 Task: Open Card Audit Review in Board Public Speaking Training to Workspace Advertising Technology and add a team member Softage.1@softage.net, a label Blue, a checklist Home Improvement, an attachment from your onedrive, a color Blue and finally, add a card description 'Plan and execute company team outing' and a comment 'Given the potential impact of this task on our company culture and values, let us ensure that we approach it with a sense of inclusivity and diversity.'. Add a start date 'Jan 05, 1900' with a due date 'Jan 12, 1900'
Action: Mouse moved to (415, 163)
Screenshot: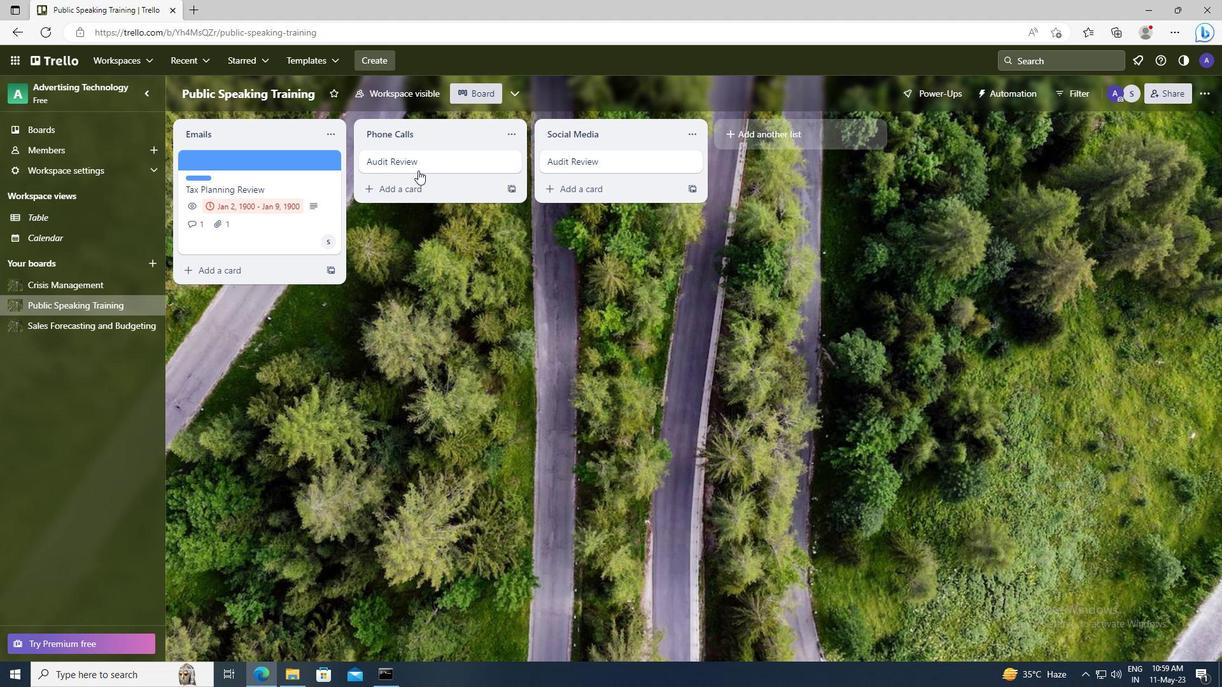 
Action: Mouse pressed left at (415, 163)
Screenshot: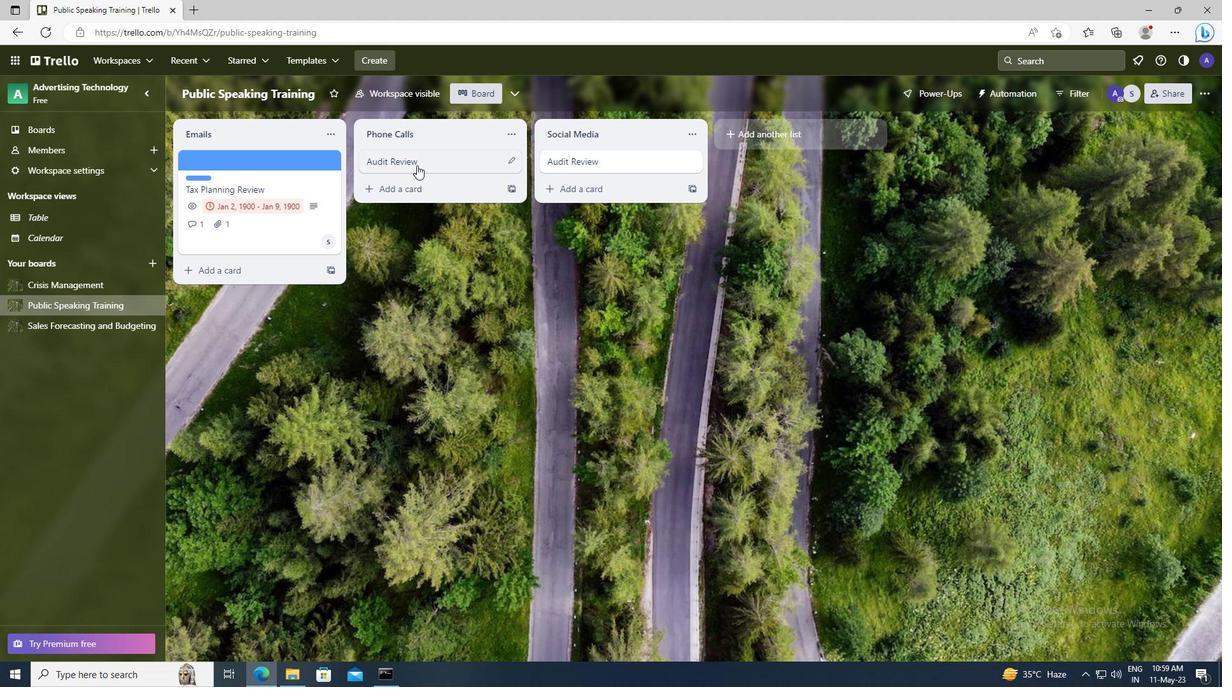 
Action: Mouse moved to (782, 207)
Screenshot: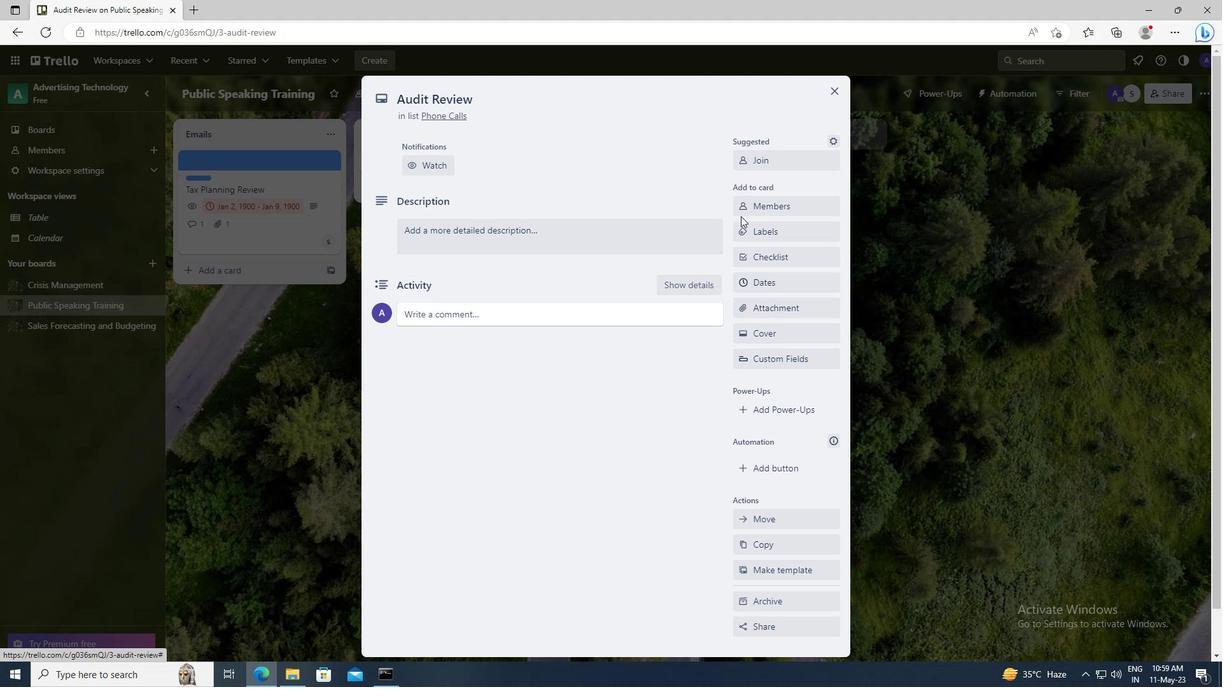 
Action: Mouse pressed left at (782, 207)
Screenshot: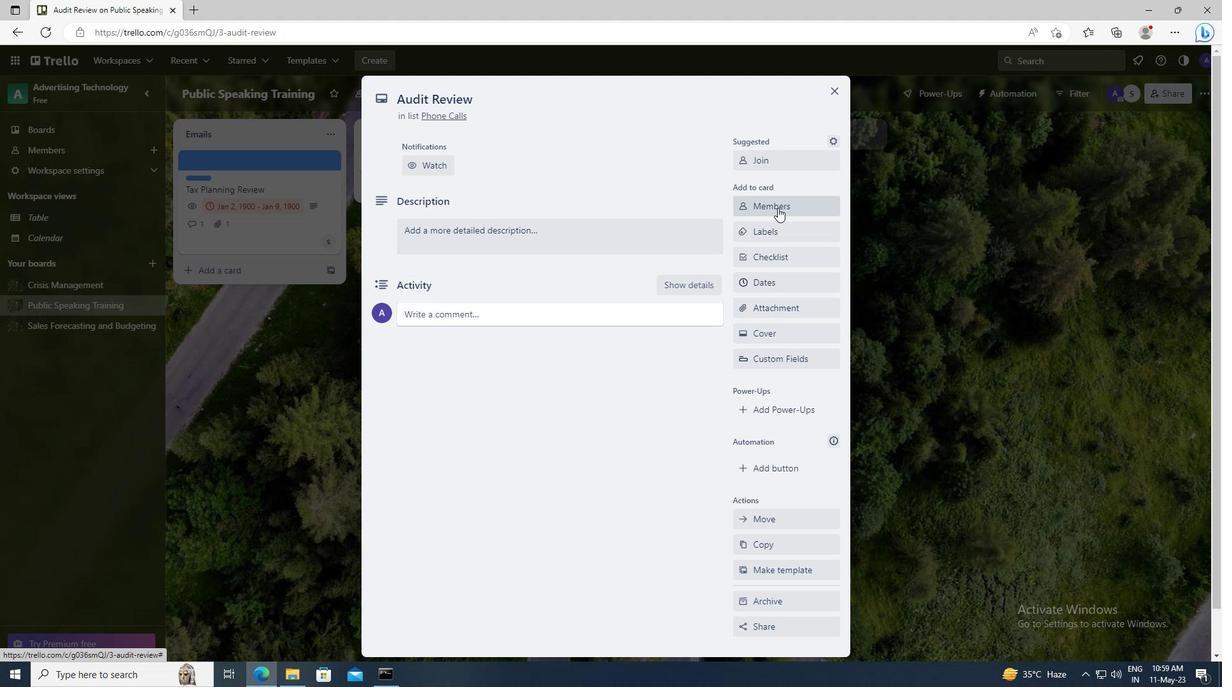 
Action: Mouse moved to (792, 262)
Screenshot: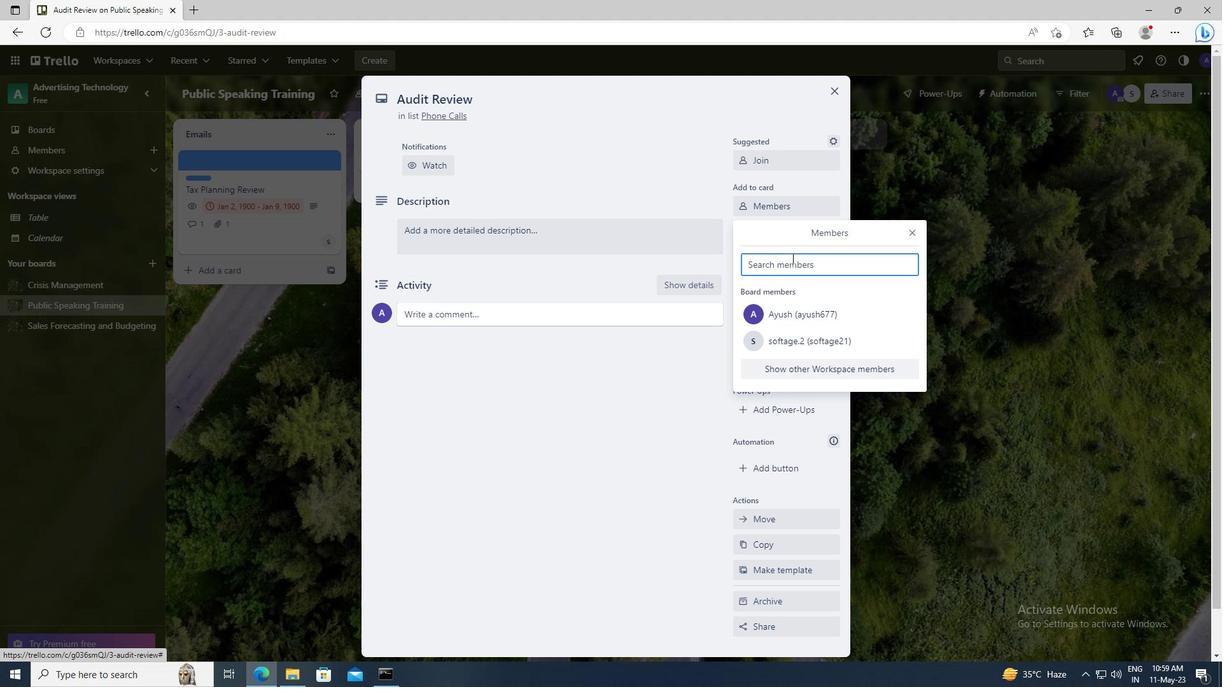 
Action: Mouse pressed left at (792, 262)
Screenshot: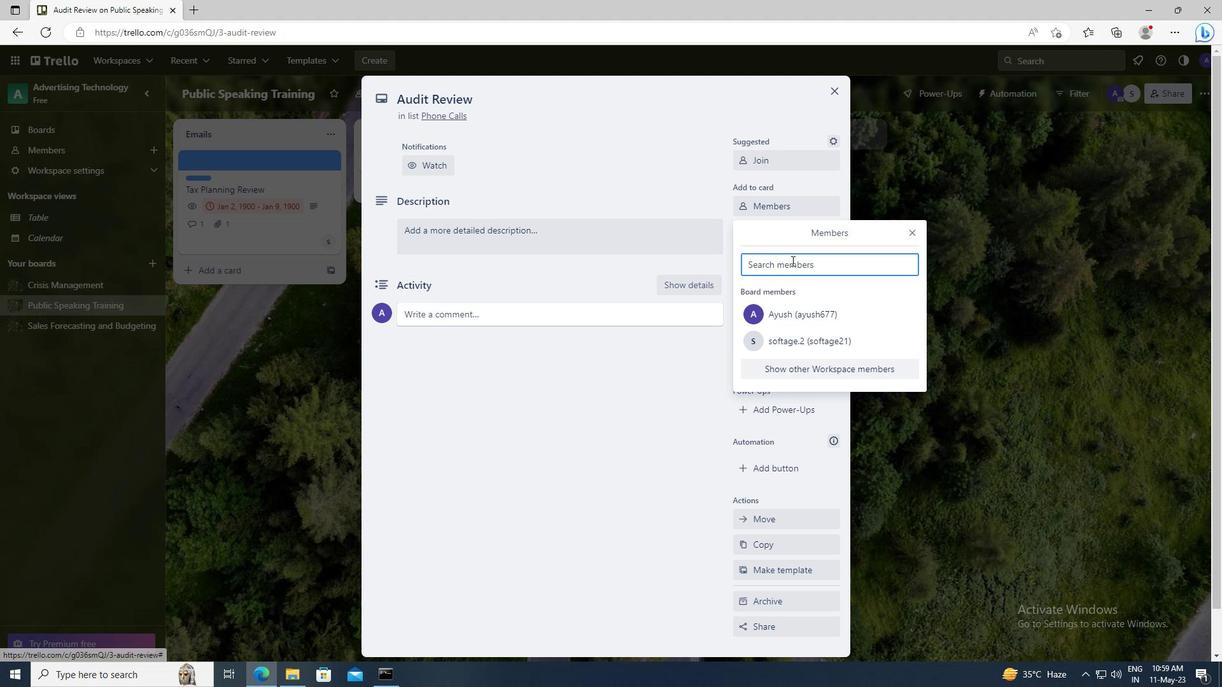 
Action: Key pressed <Key.shift>SOFTAGE.1
Screenshot: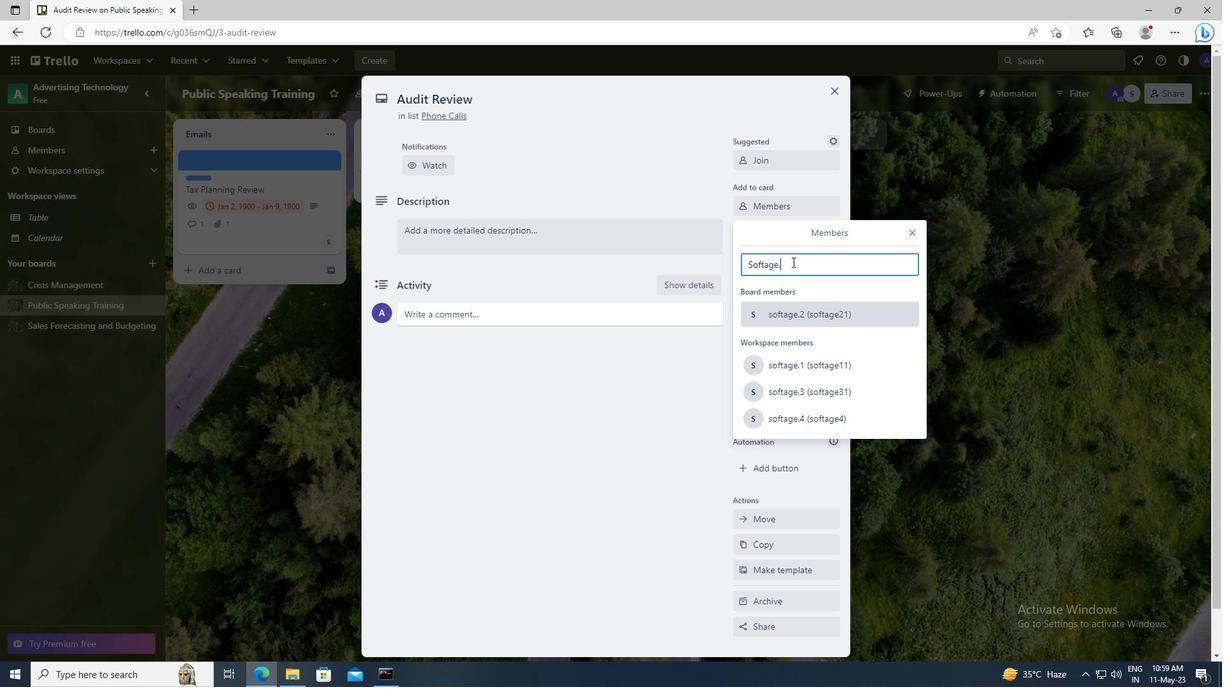 
Action: Mouse moved to (798, 388)
Screenshot: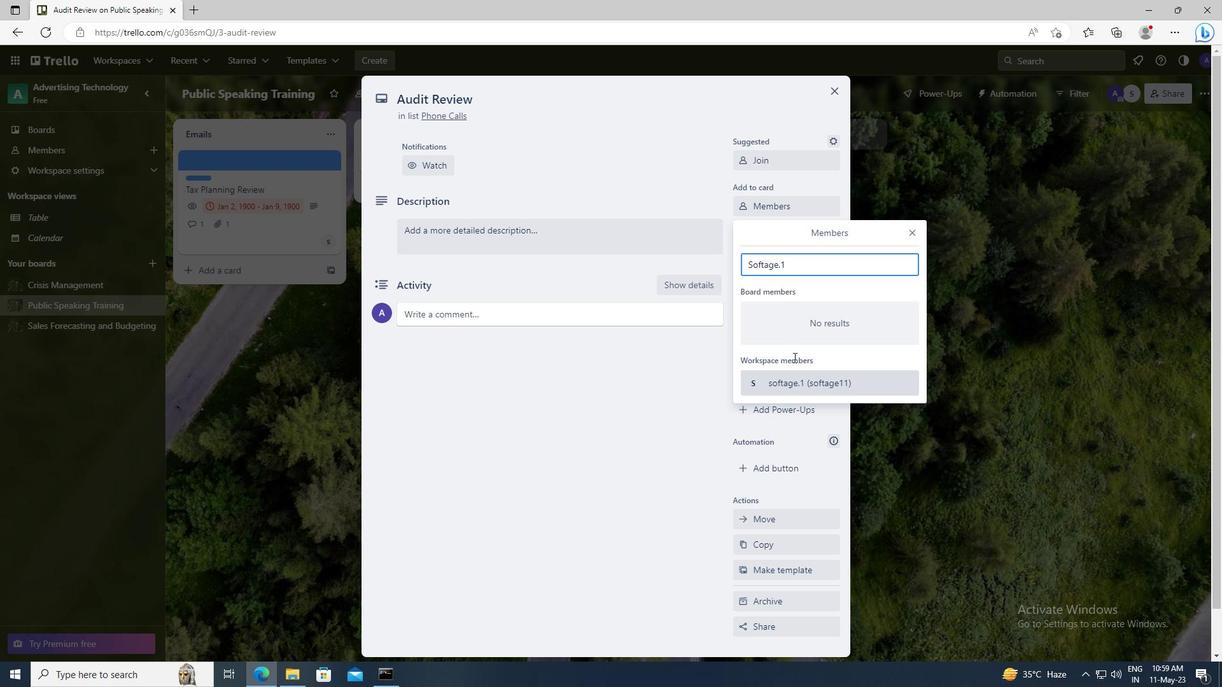 
Action: Mouse pressed left at (798, 388)
Screenshot: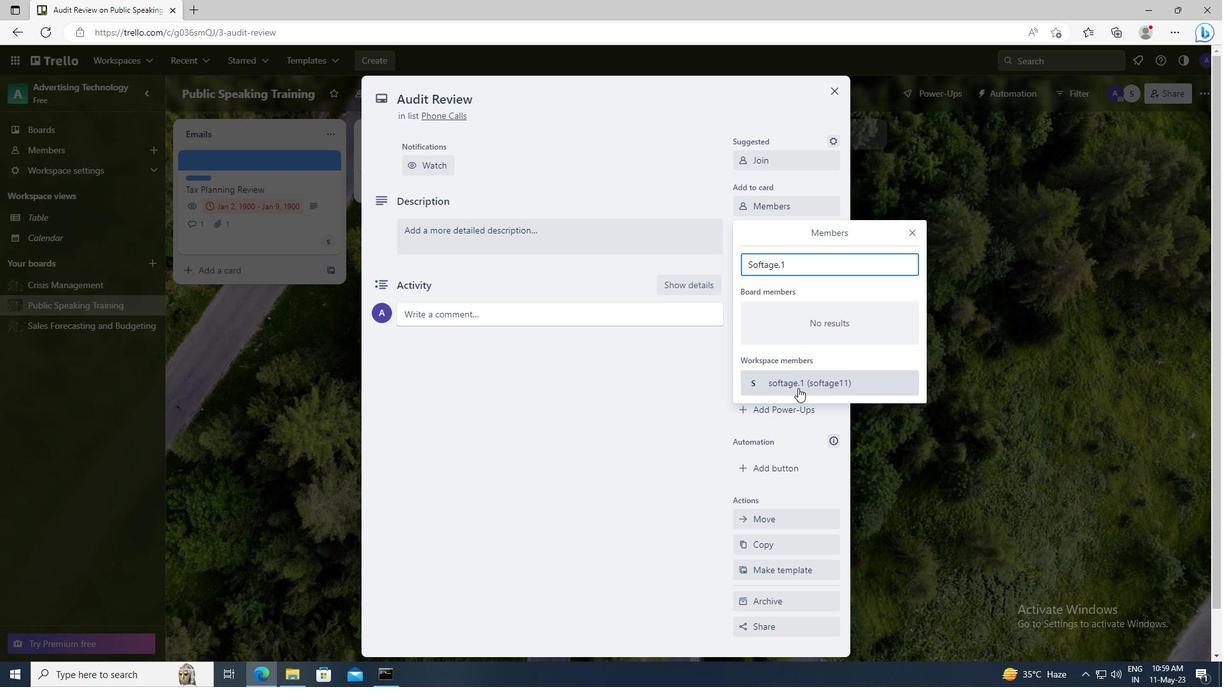 
Action: Mouse moved to (912, 231)
Screenshot: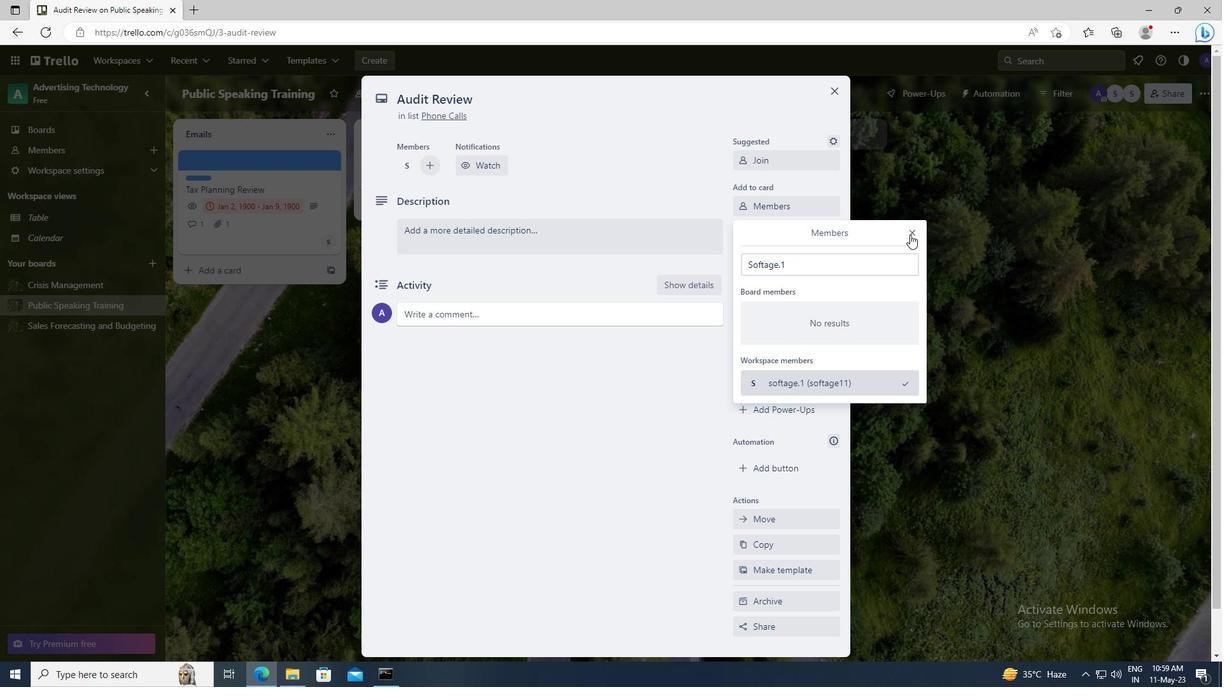 
Action: Mouse pressed left at (912, 231)
Screenshot: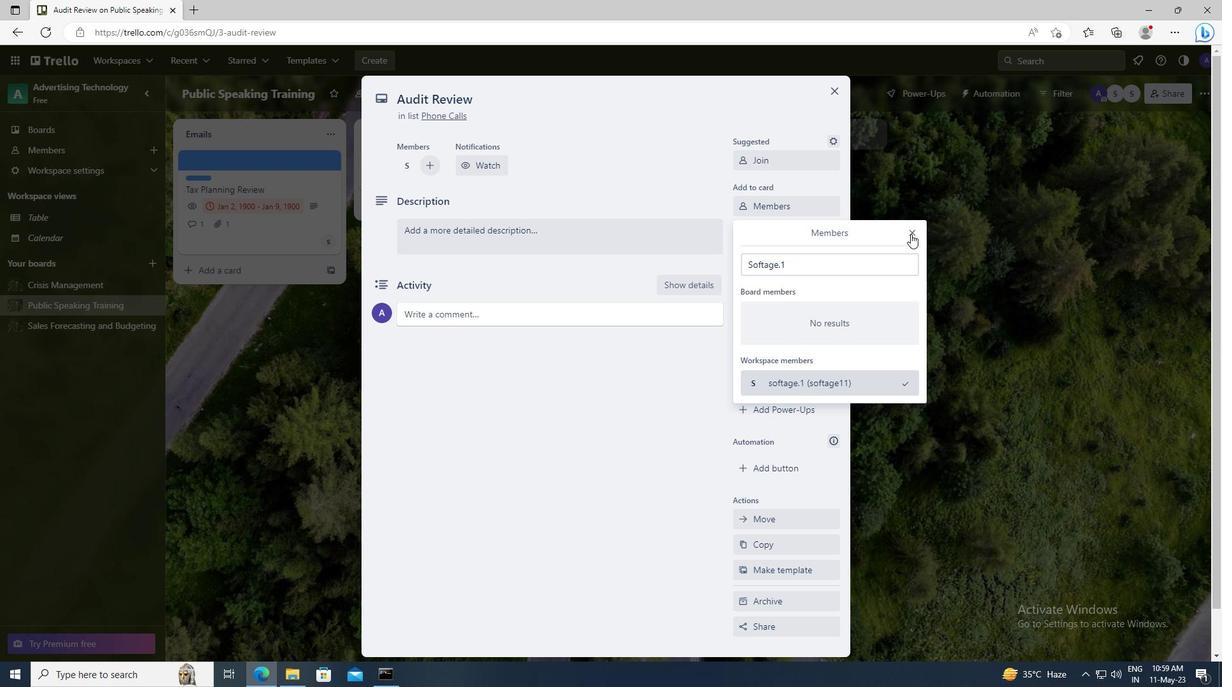 
Action: Mouse moved to (804, 232)
Screenshot: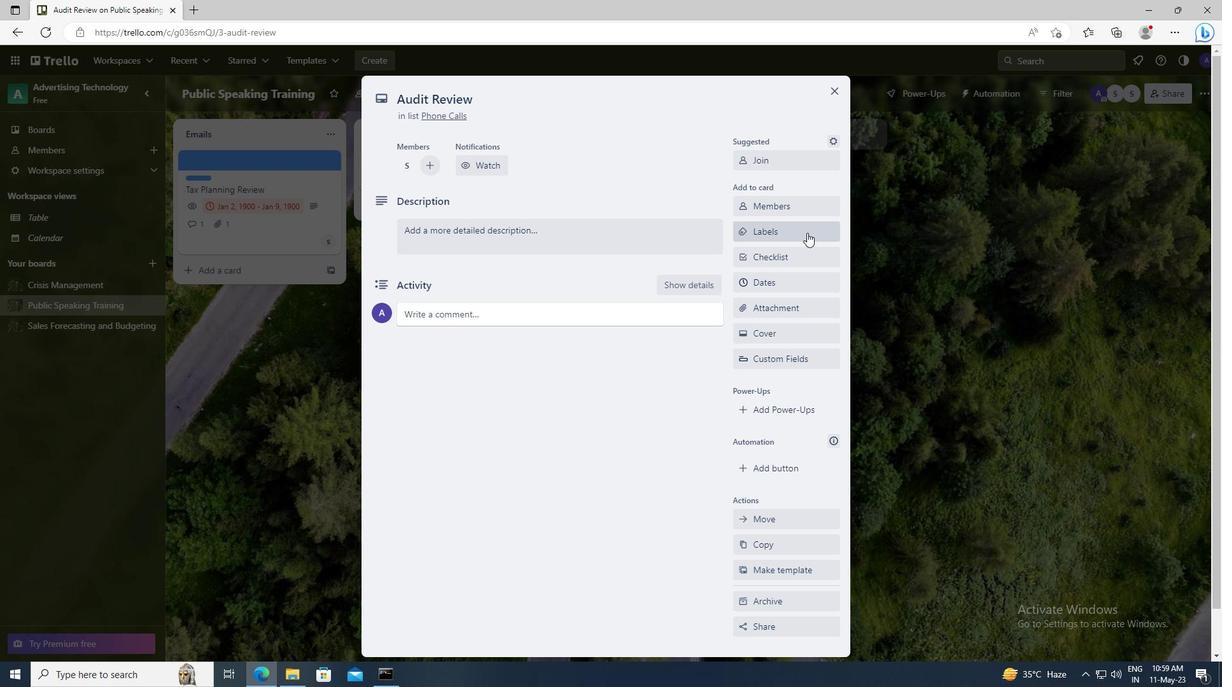 
Action: Mouse pressed left at (804, 232)
Screenshot: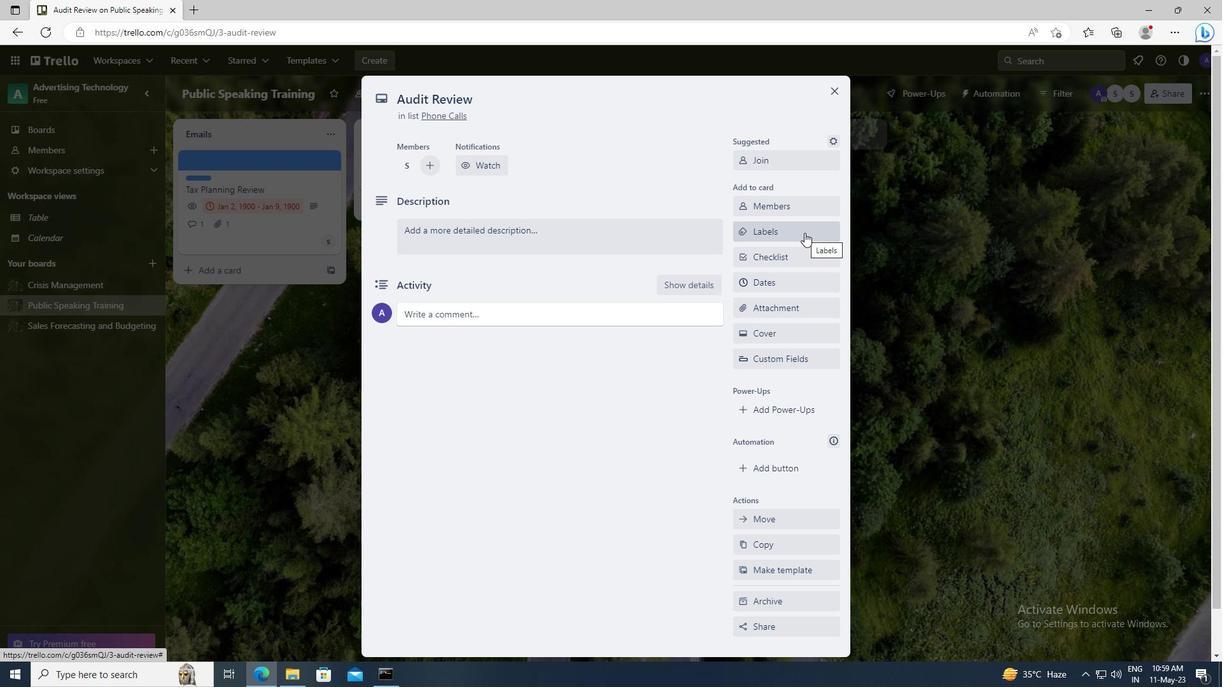 
Action: Mouse moved to (812, 481)
Screenshot: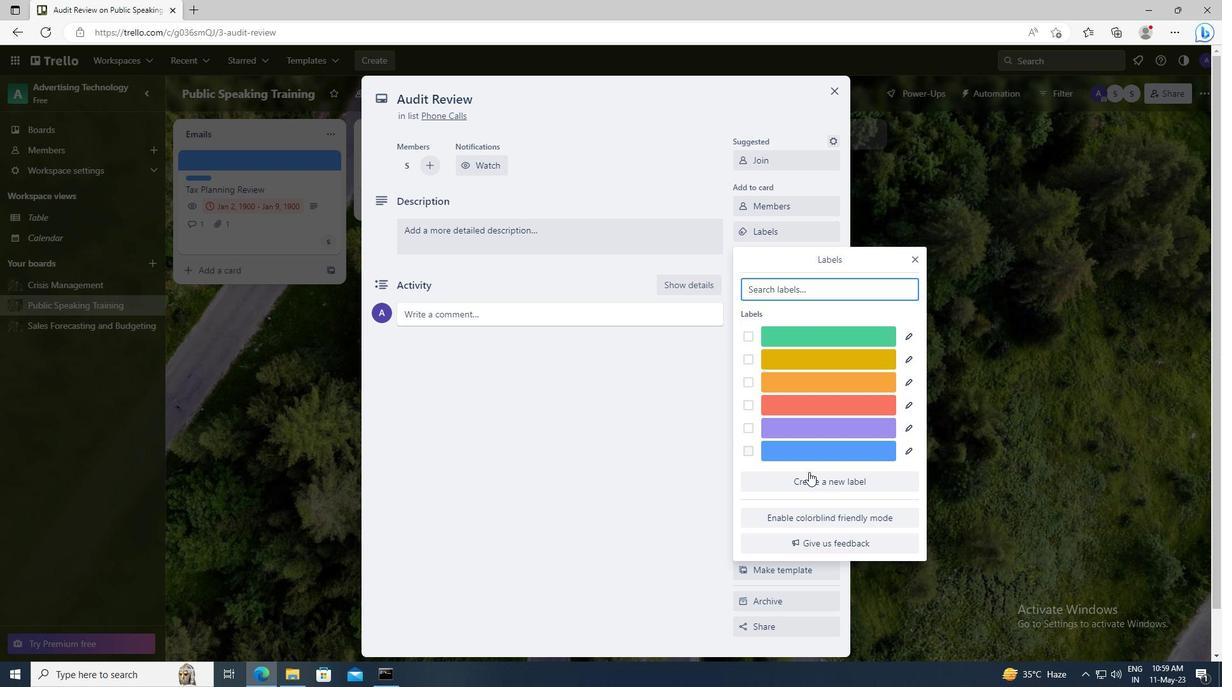 
Action: Mouse pressed left at (812, 481)
Screenshot: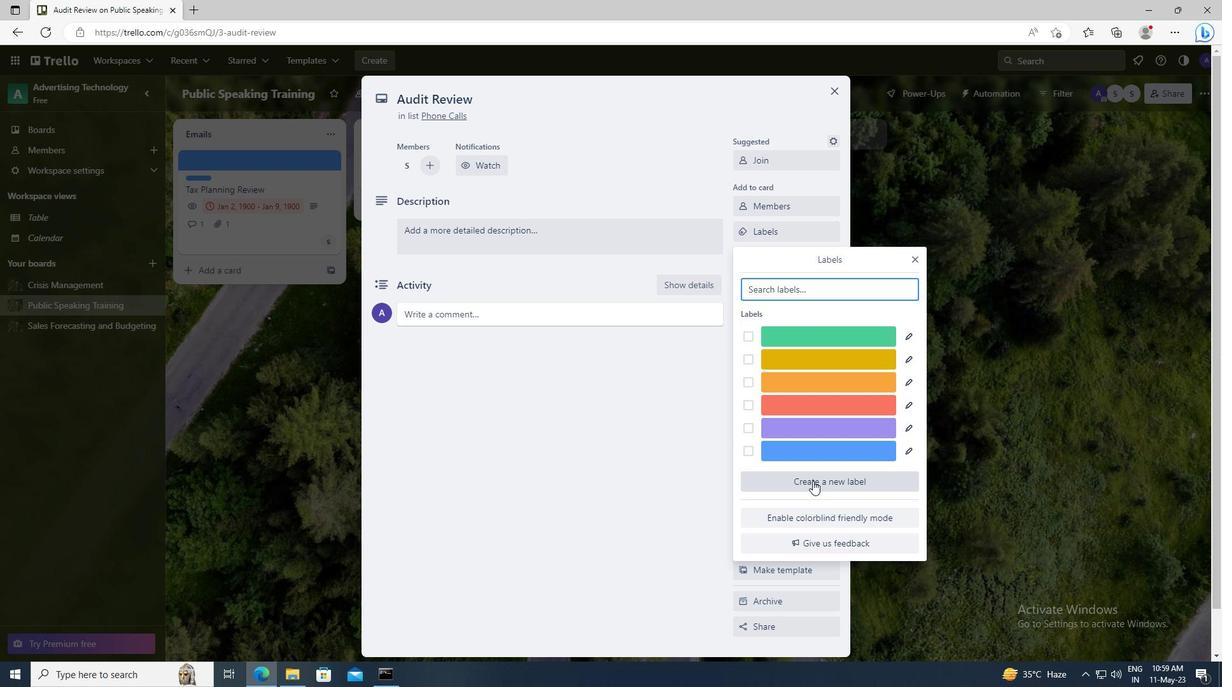 
Action: Mouse moved to (766, 517)
Screenshot: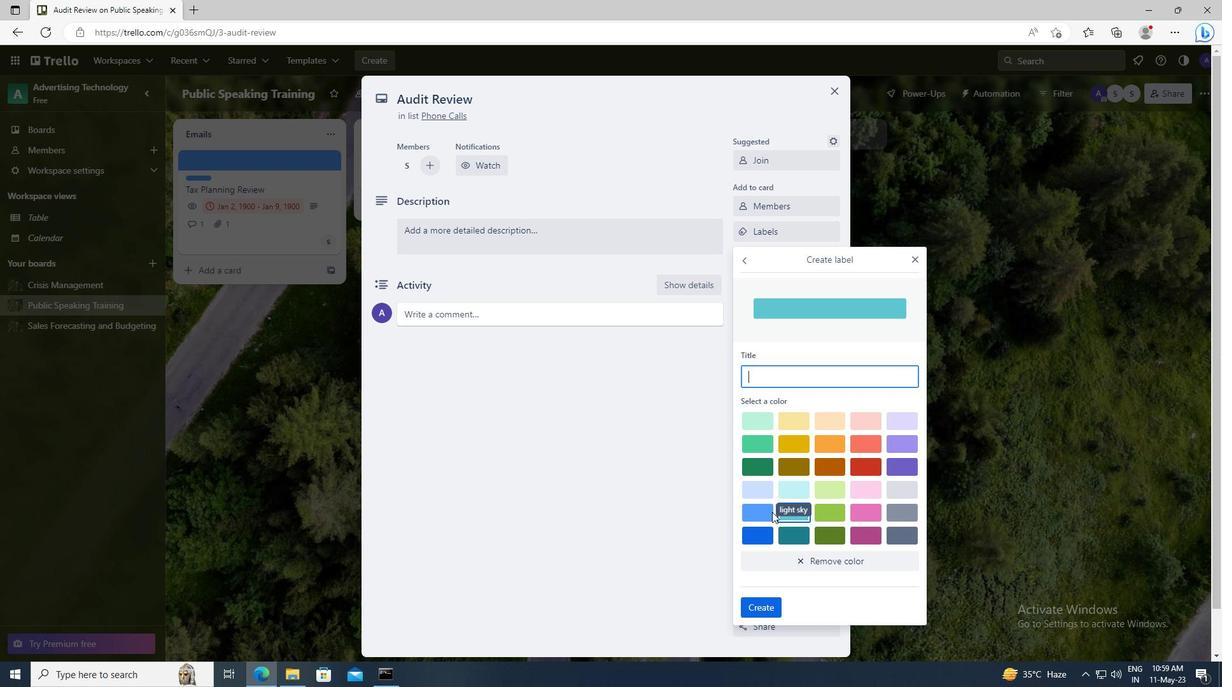 
Action: Mouse pressed left at (766, 517)
Screenshot: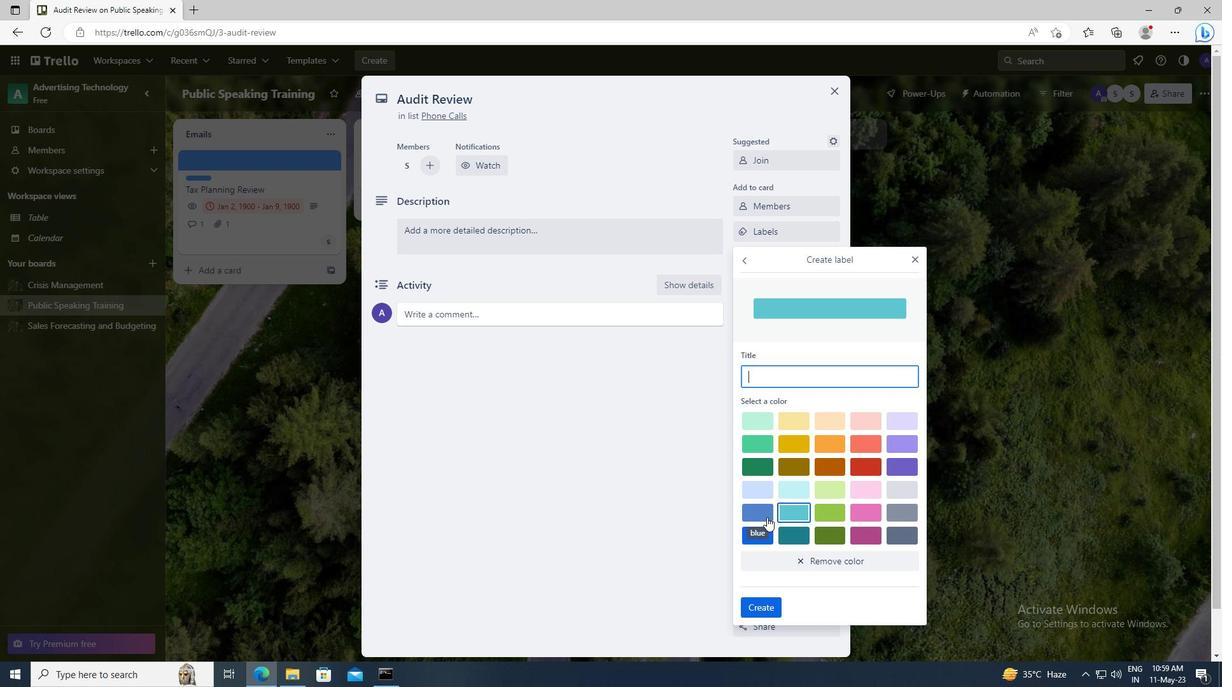 
Action: Mouse moved to (760, 606)
Screenshot: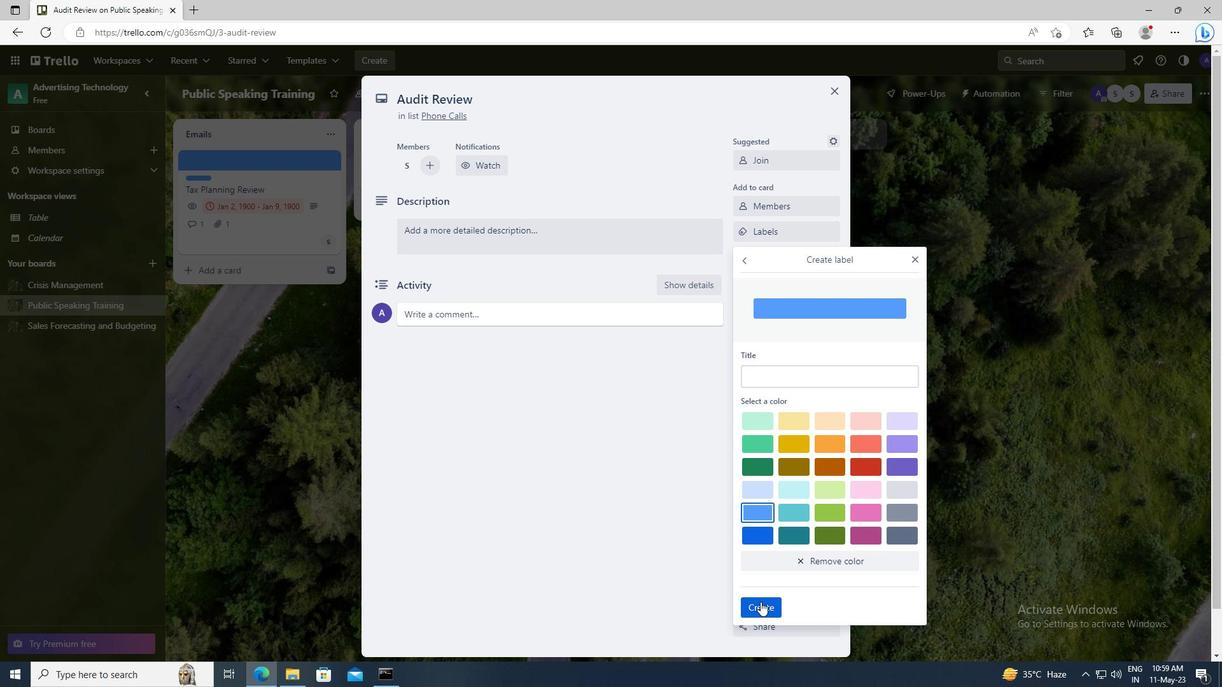
Action: Mouse pressed left at (760, 606)
Screenshot: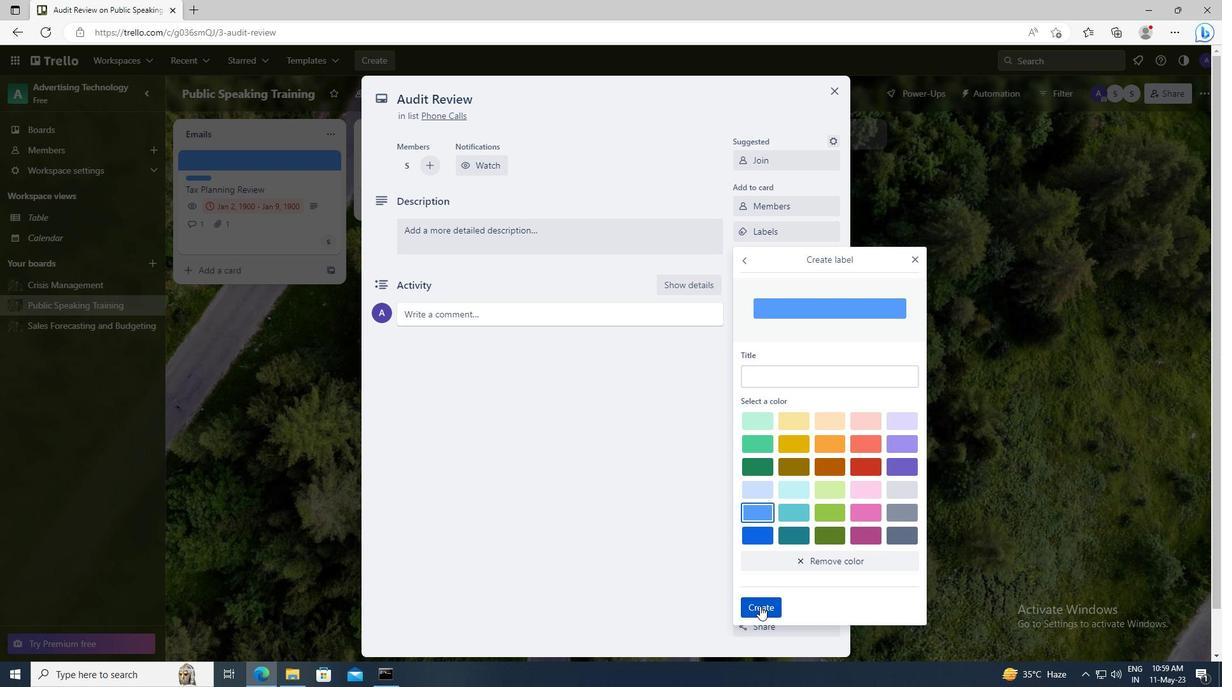
Action: Mouse moved to (914, 262)
Screenshot: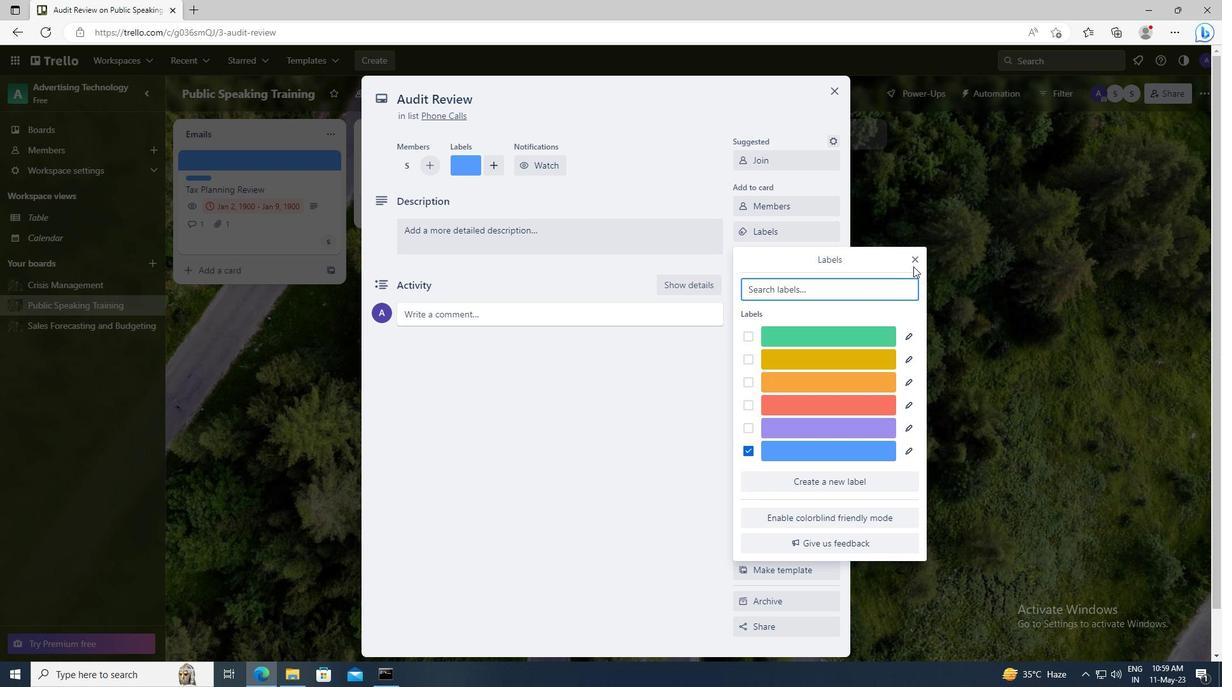 
Action: Mouse pressed left at (914, 262)
Screenshot: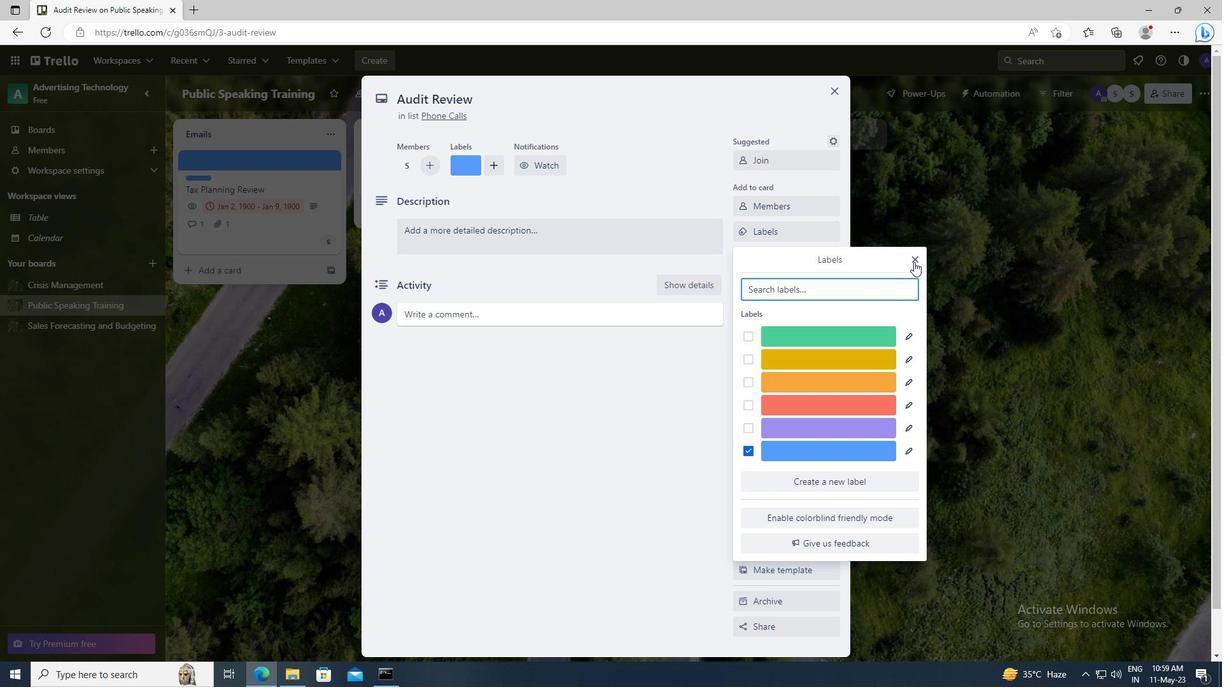 
Action: Mouse moved to (791, 258)
Screenshot: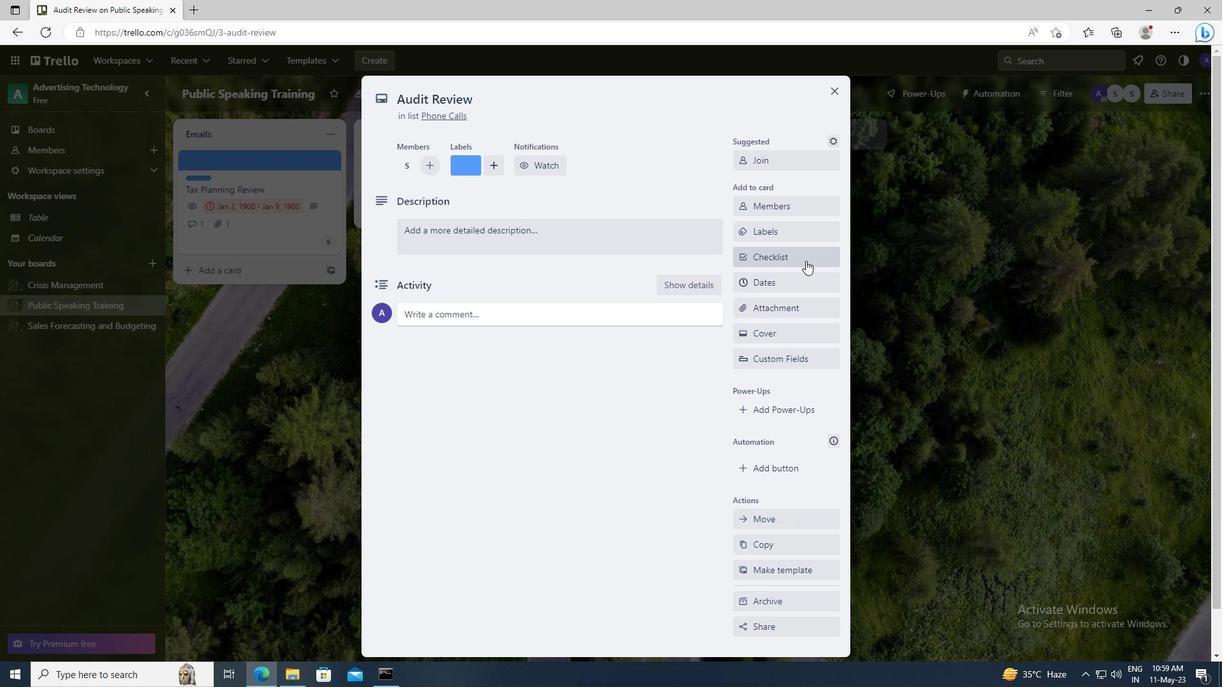 
Action: Mouse pressed left at (791, 258)
Screenshot: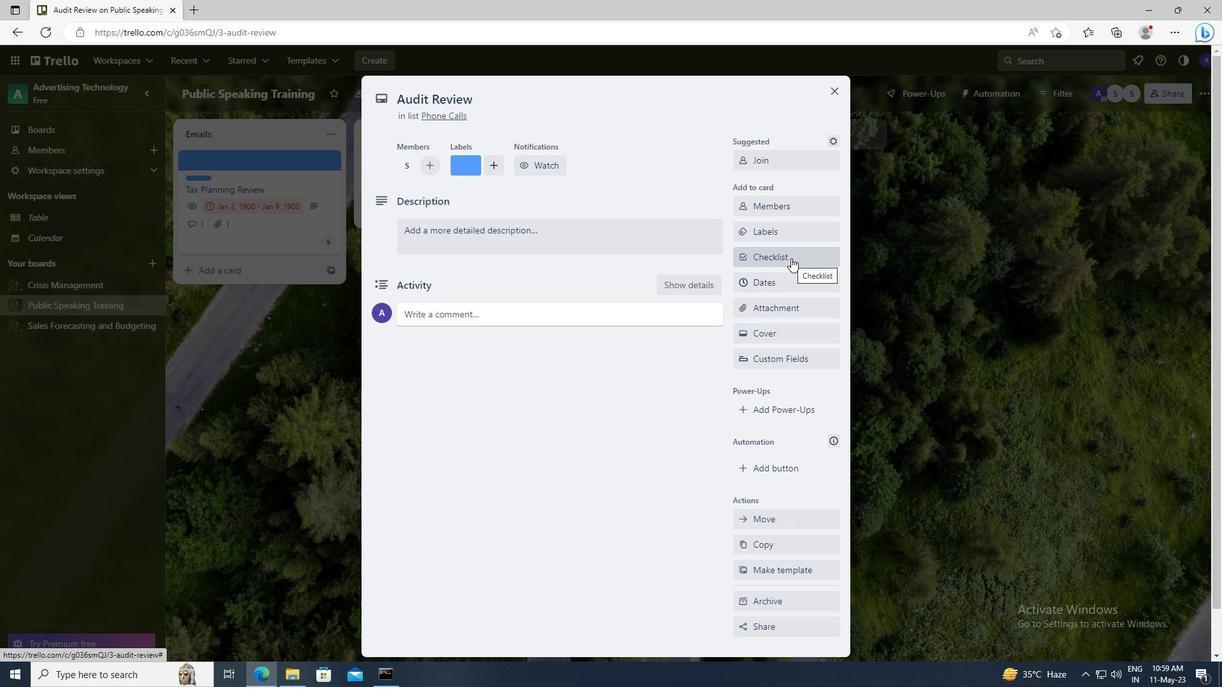 
Action: Key pressed <Key.shift>HOME<Key.space><Key.shift>IMPROVEMENT
Screenshot: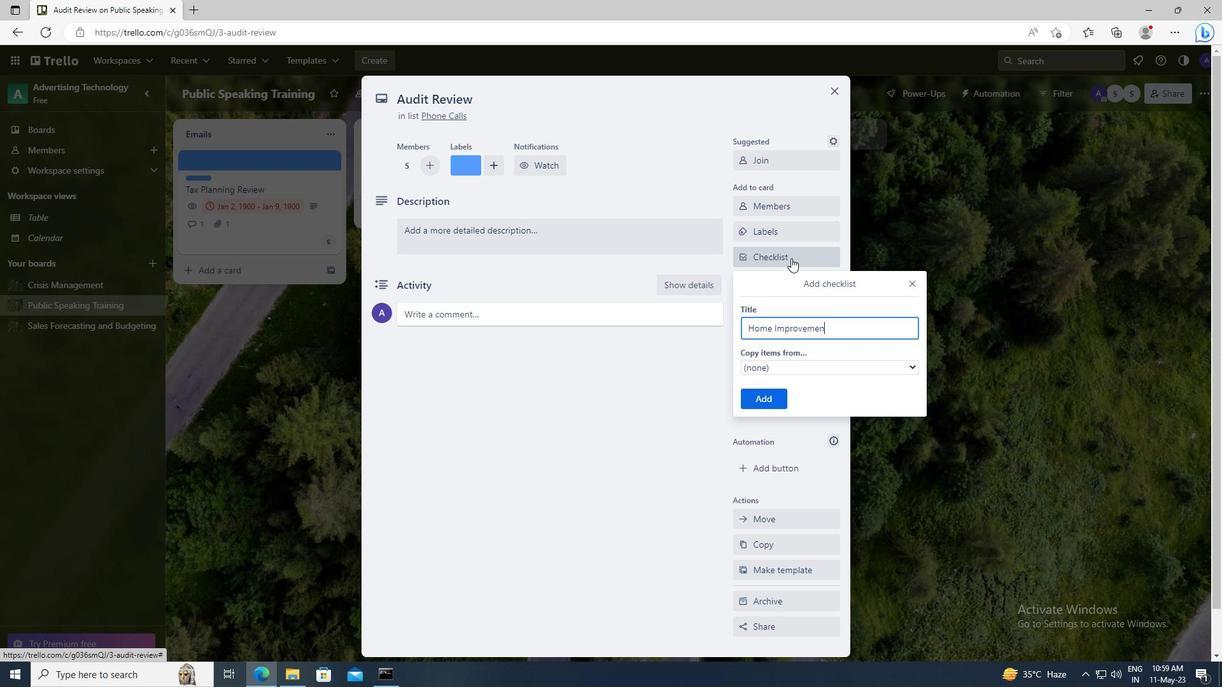 
Action: Mouse moved to (772, 396)
Screenshot: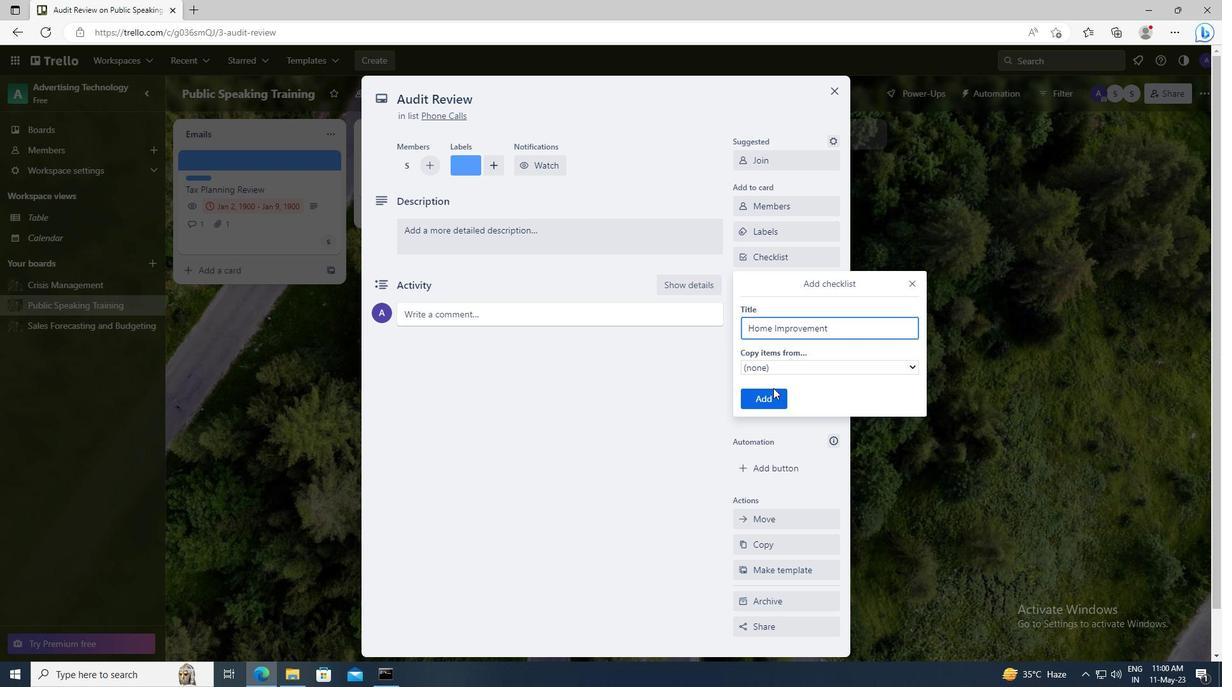 
Action: Mouse pressed left at (772, 396)
Screenshot: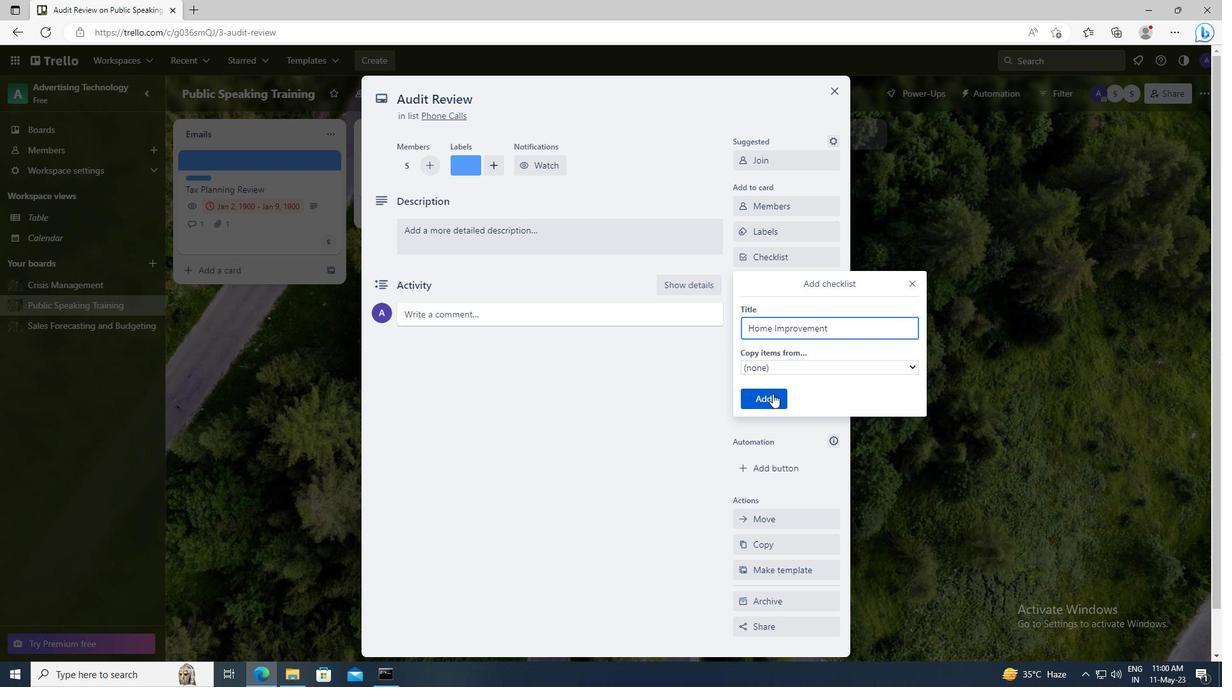 
Action: Mouse moved to (763, 310)
Screenshot: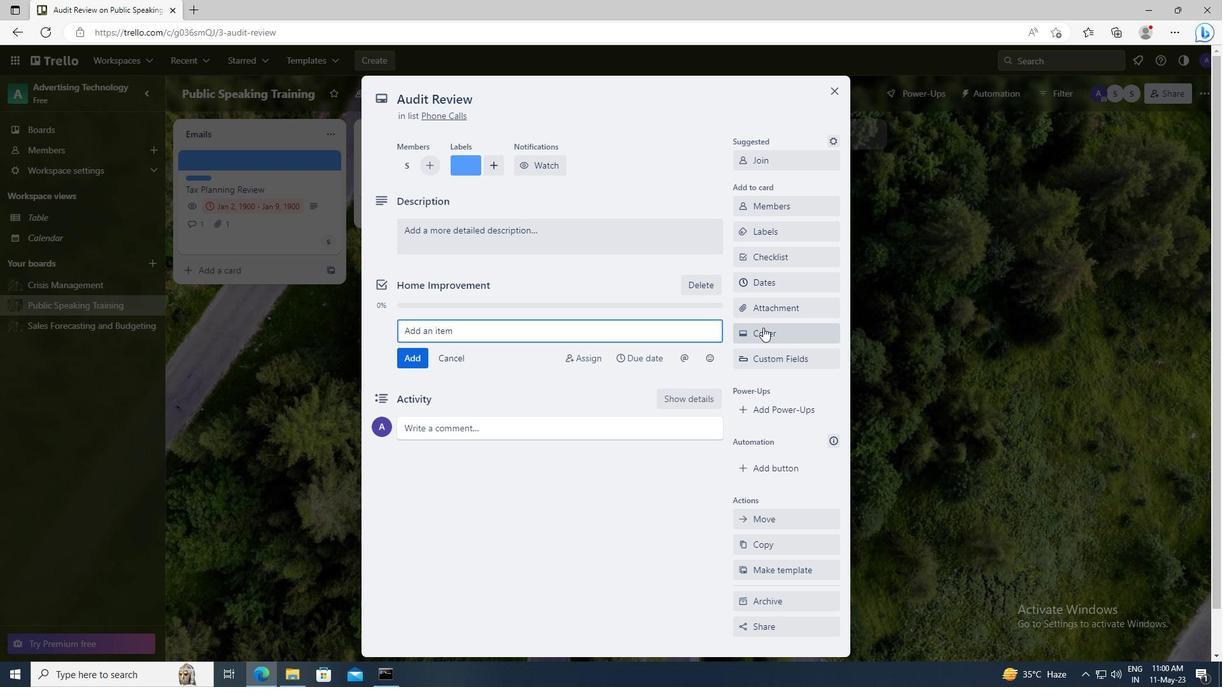 
Action: Mouse pressed left at (763, 310)
Screenshot: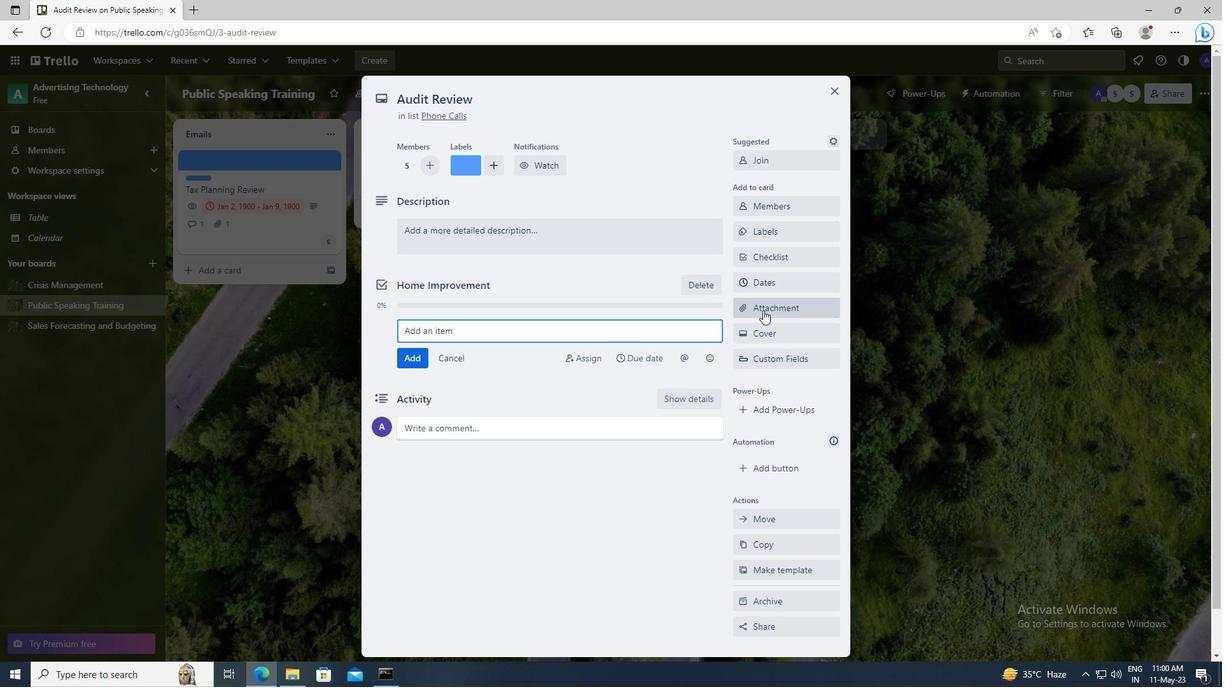 
Action: Mouse moved to (770, 459)
Screenshot: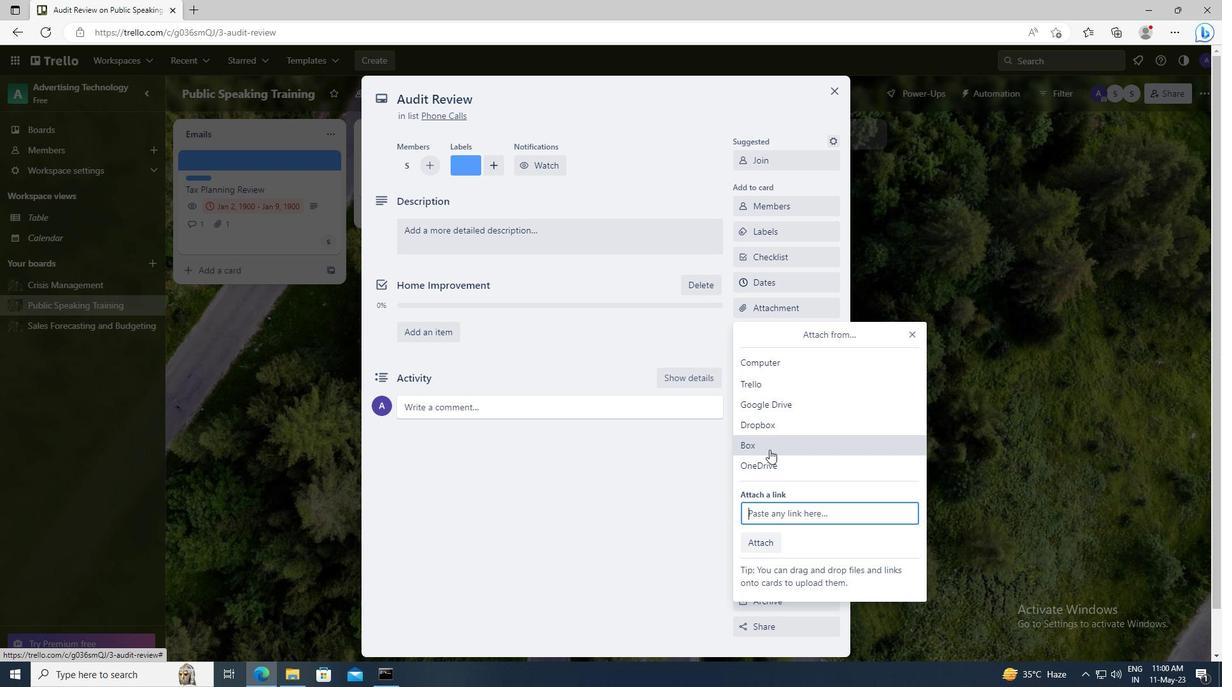 
Action: Mouse pressed left at (770, 459)
Screenshot: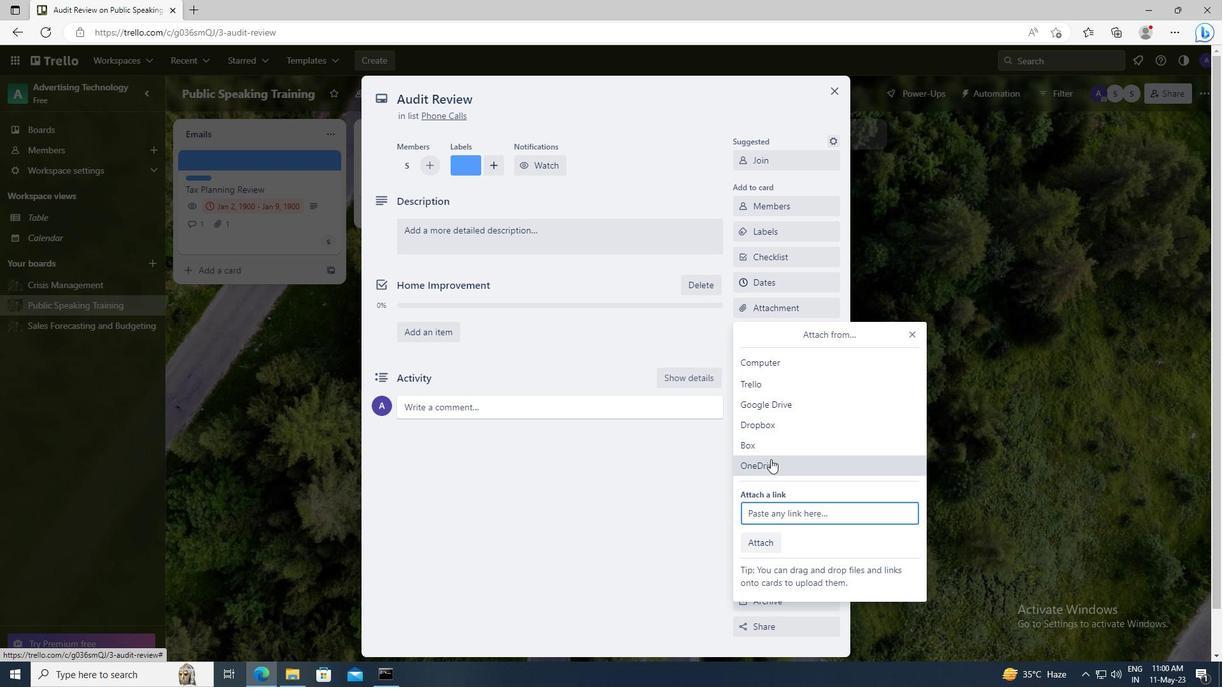 
Action: Mouse moved to (465, 254)
Screenshot: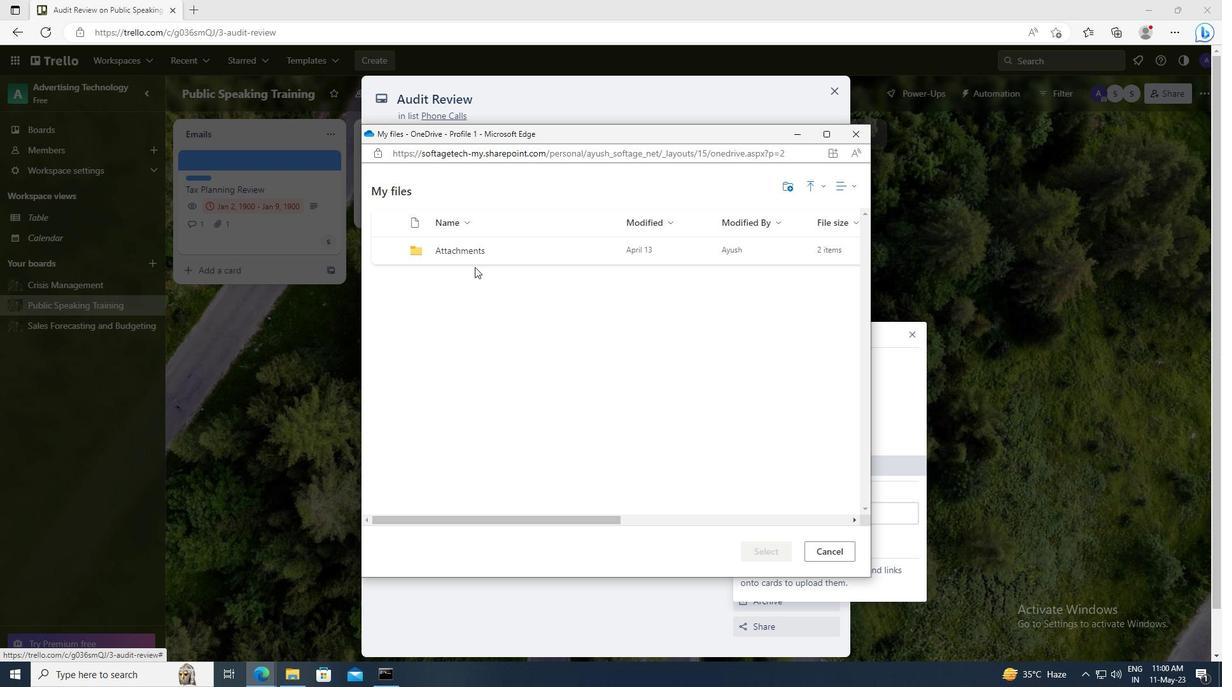 
Action: Mouse pressed left at (465, 254)
Screenshot: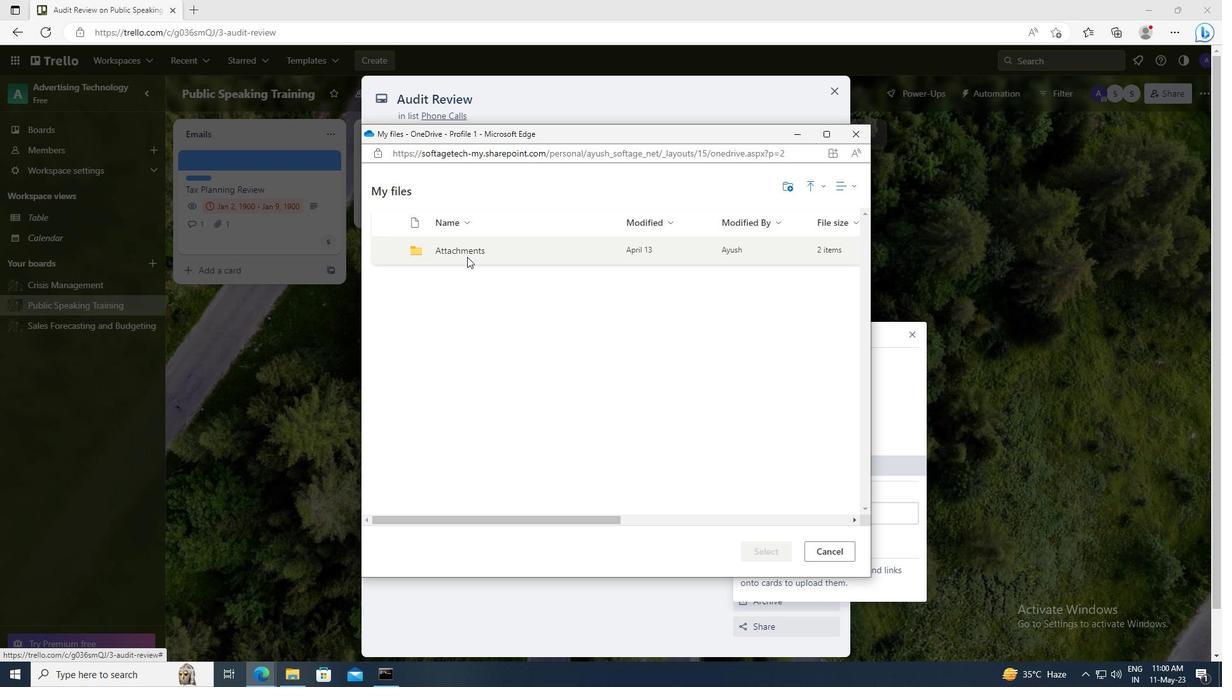 
Action: Mouse moved to (385, 254)
Screenshot: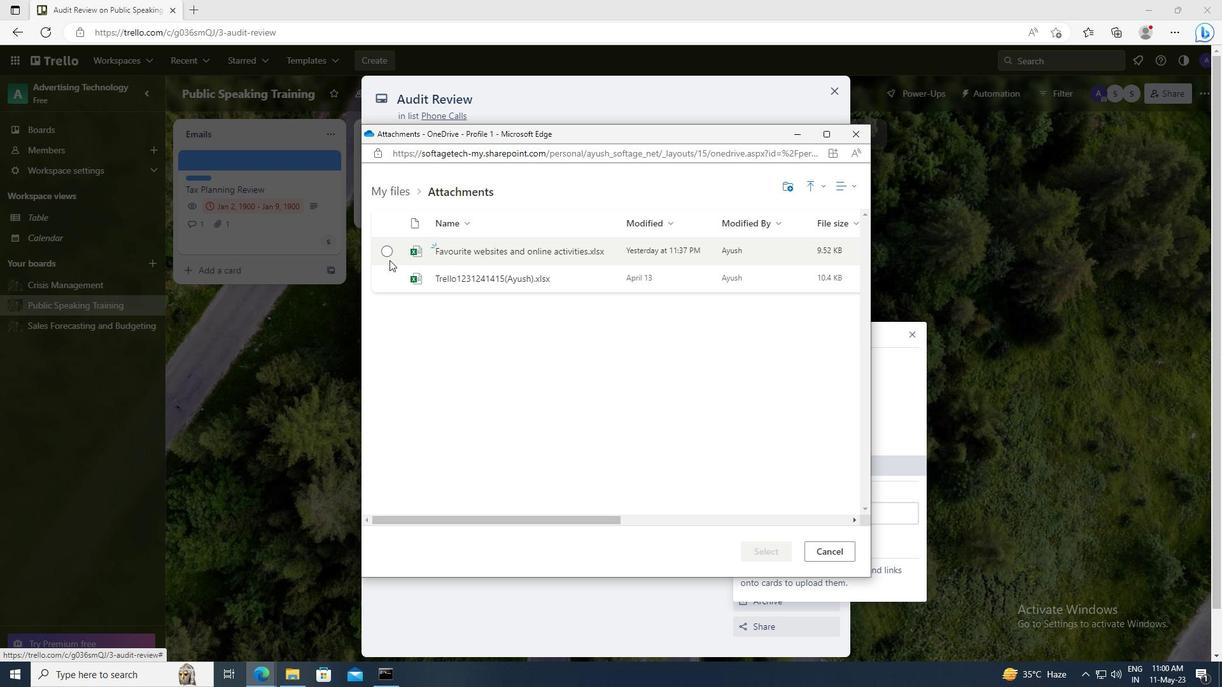
Action: Mouse pressed left at (385, 254)
Screenshot: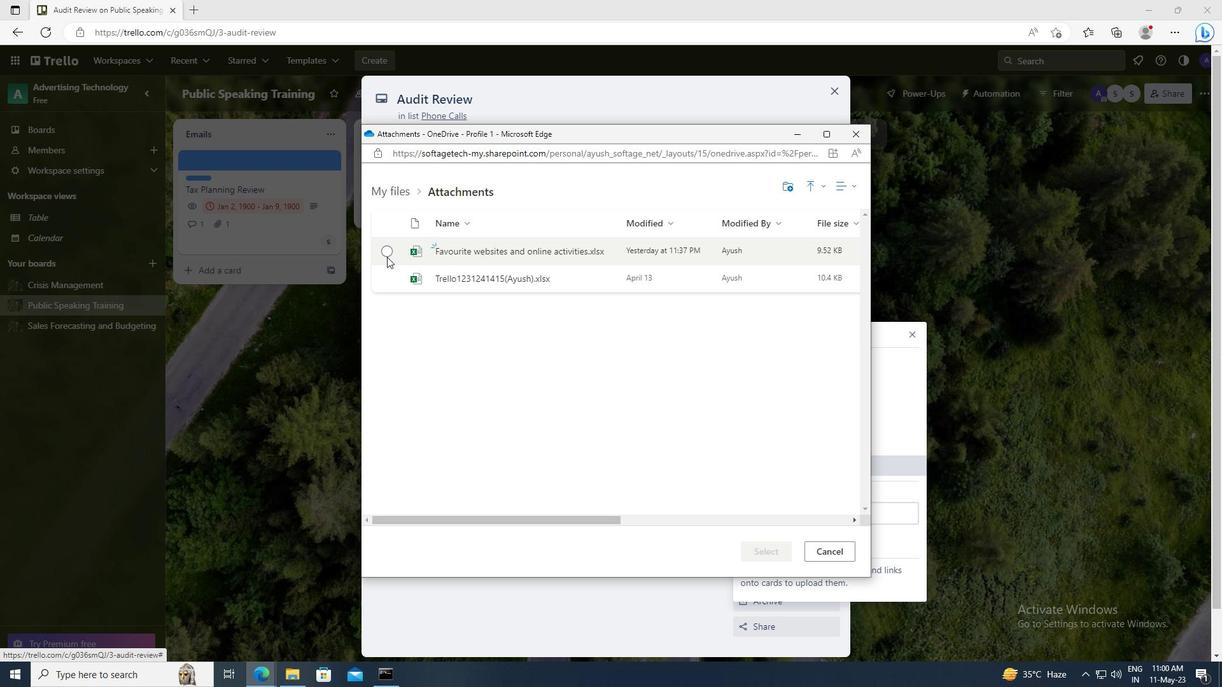 
Action: Mouse moved to (762, 551)
Screenshot: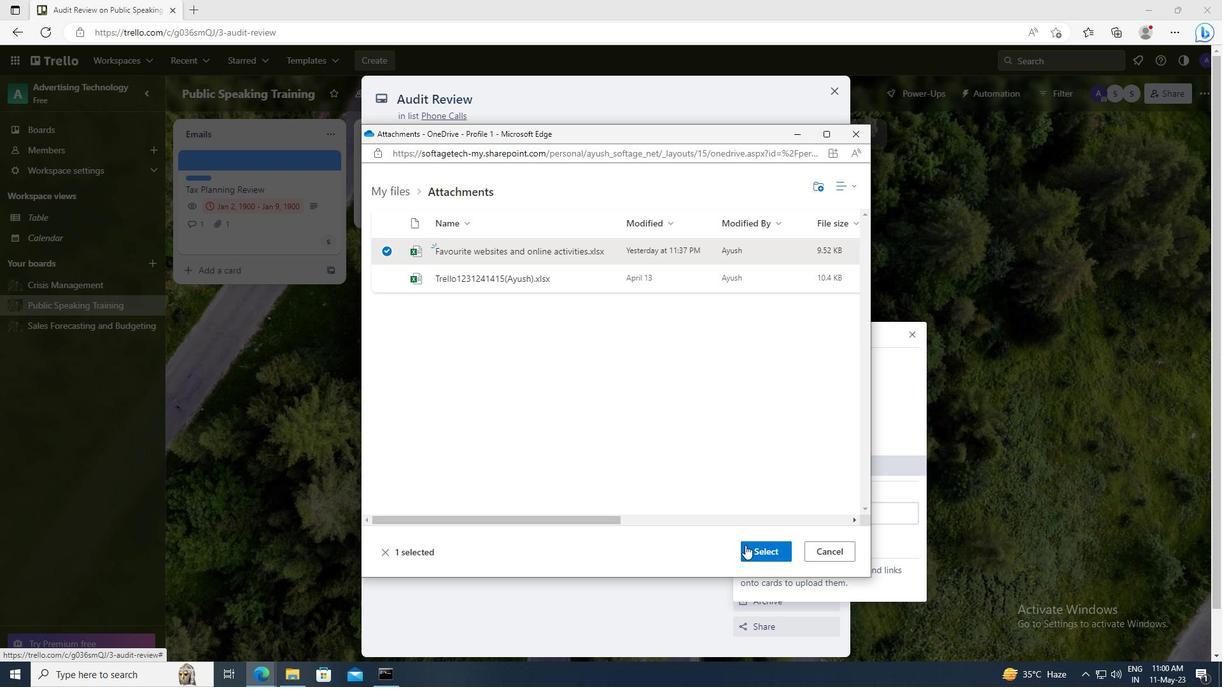 
Action: Mouse pressed left at (762, 551)
Screenshot: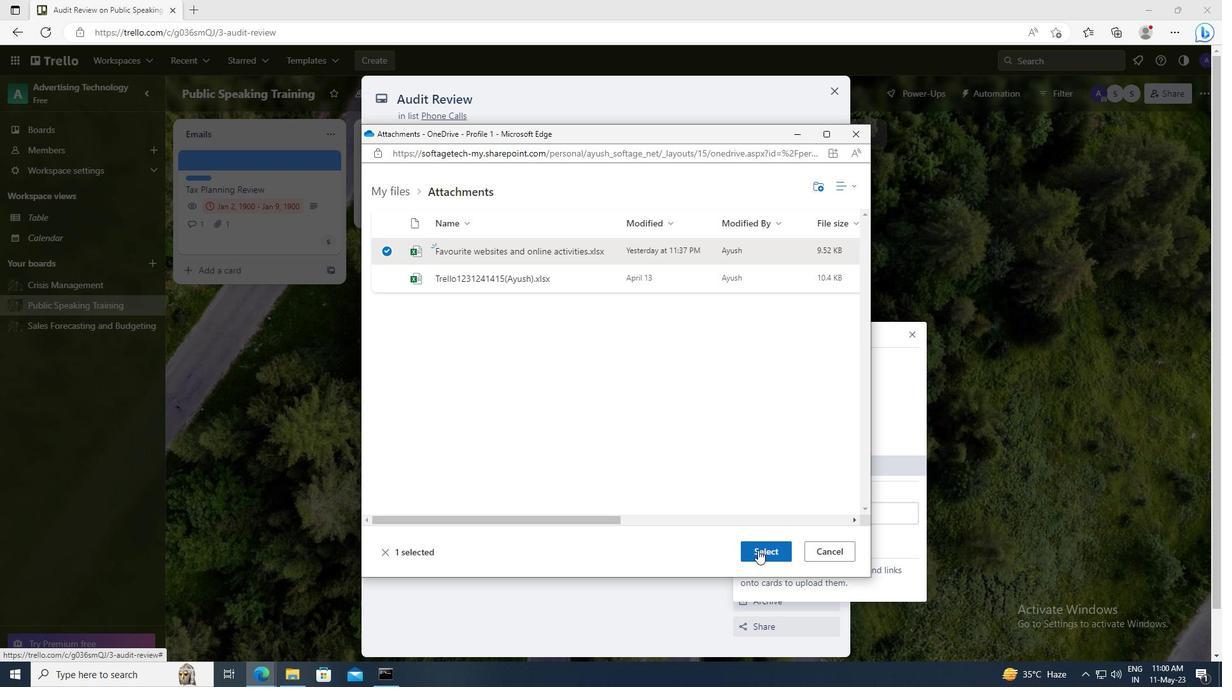 
Action: Mouse moved to (765, 337)
Screenshot: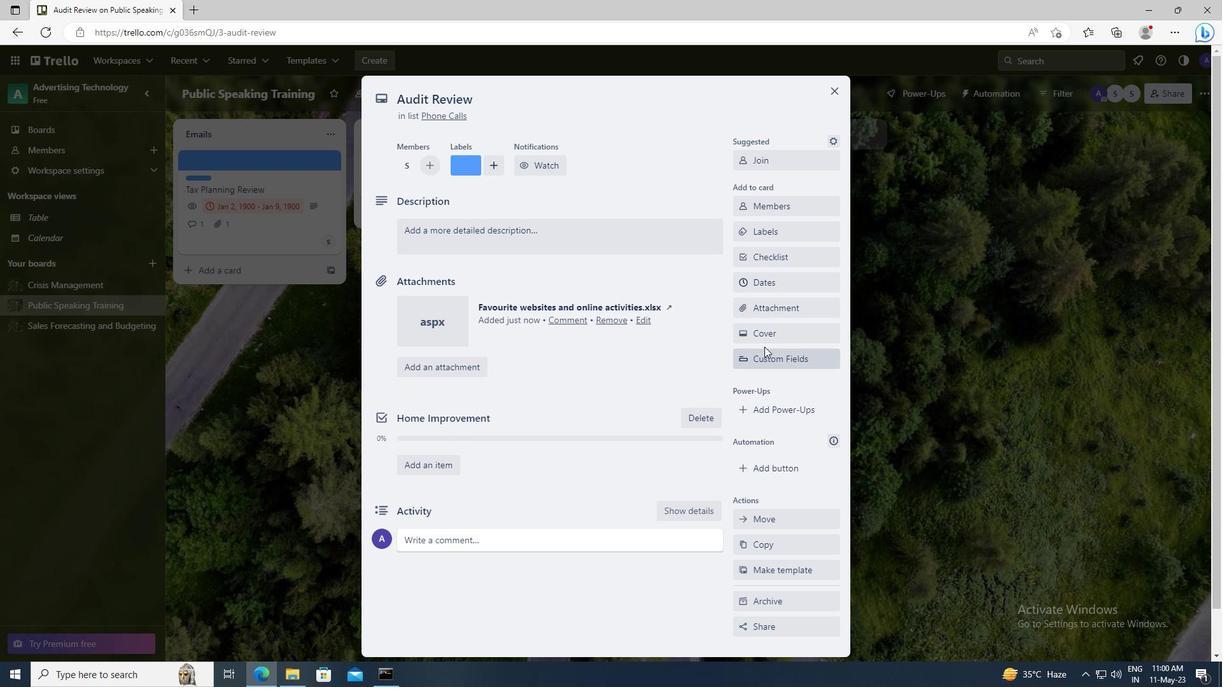 
Action: Mouse pressed left at (765, 337)
Screenshot: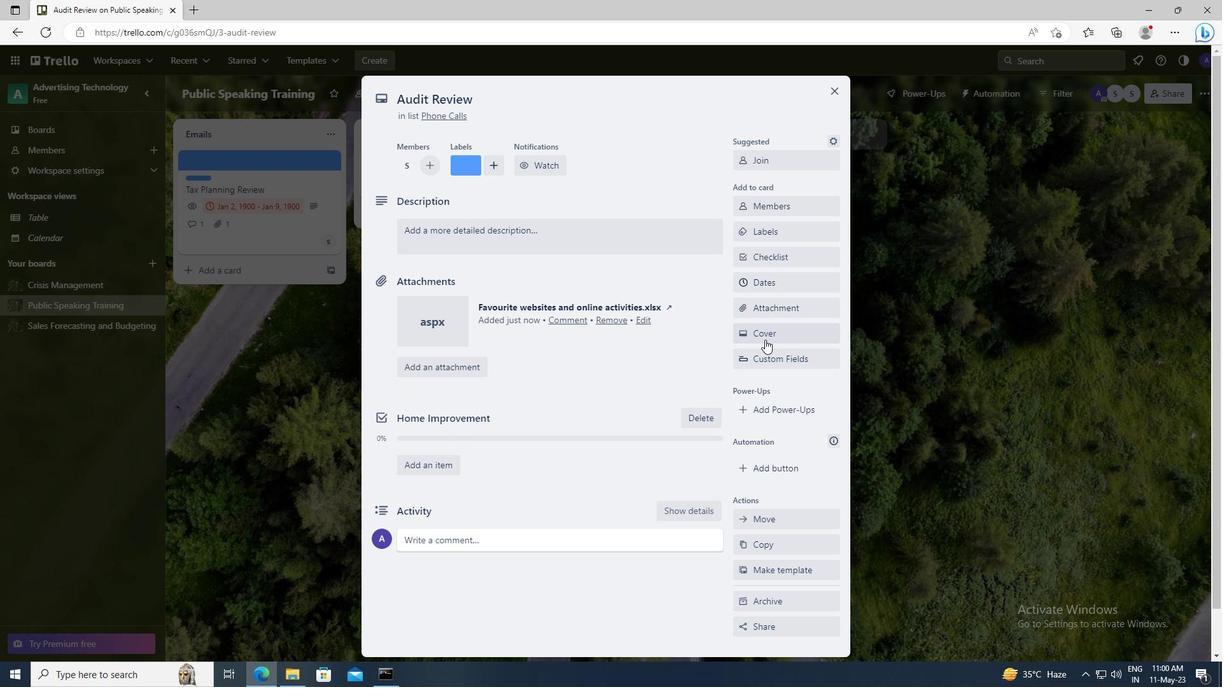 
Action: Mouse moved to (761, 432)
Screenshot: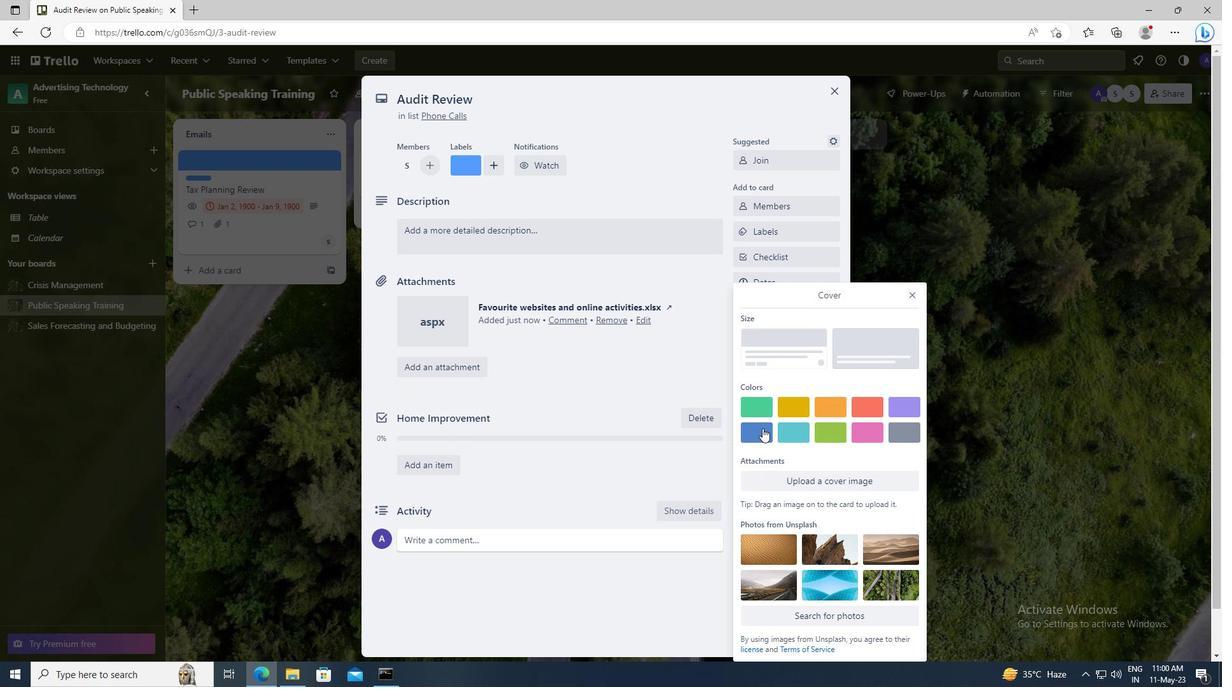 
Action: Mouse pressed left at (761, 432)
Screenshot: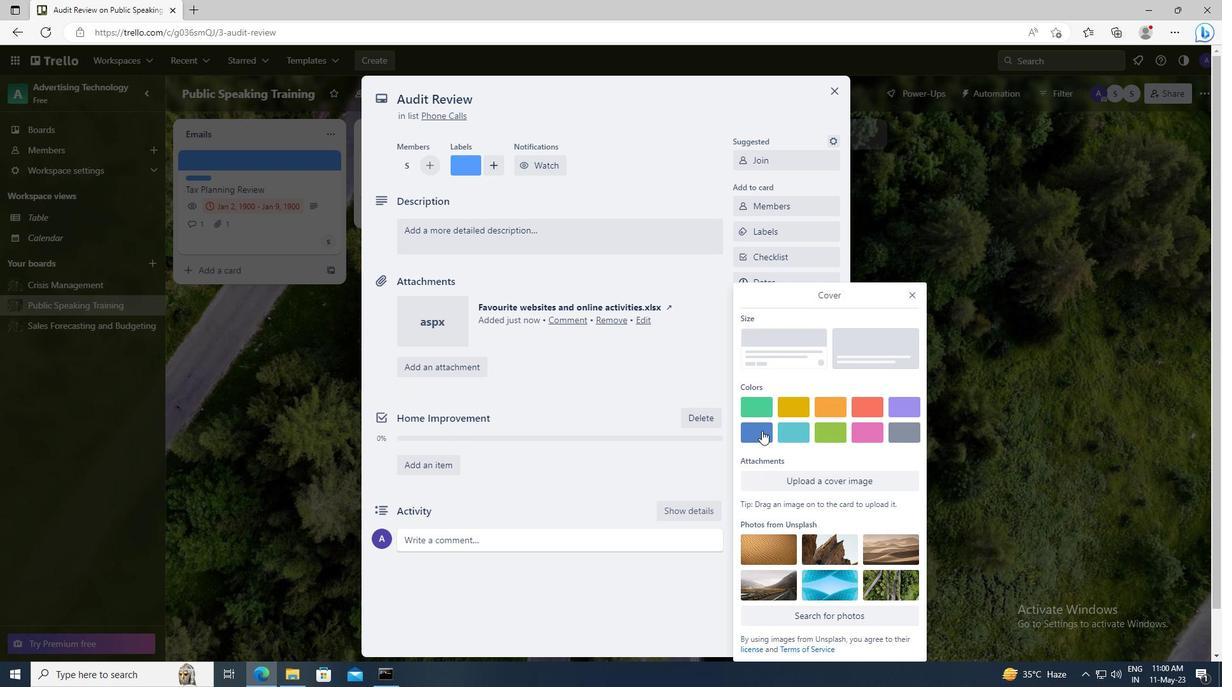 
Action: Mouse moved to (914, 271)
Screenshot: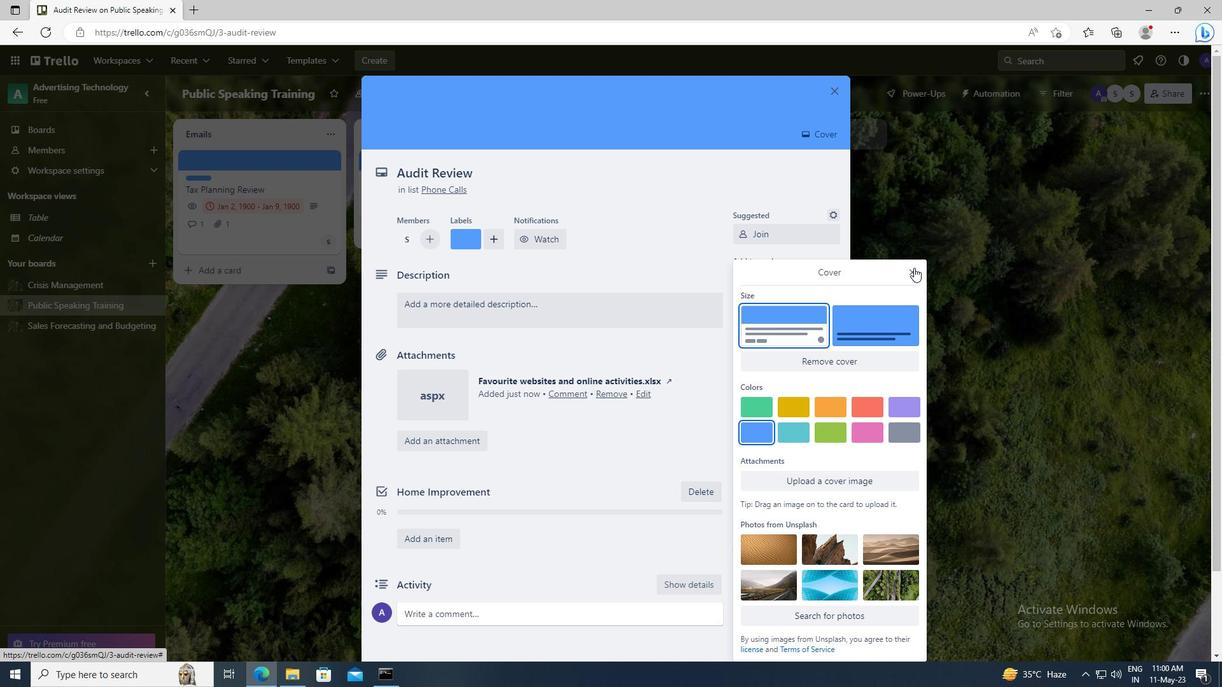 
Action: Mouse pressed left at (914, 271)
Screenshot: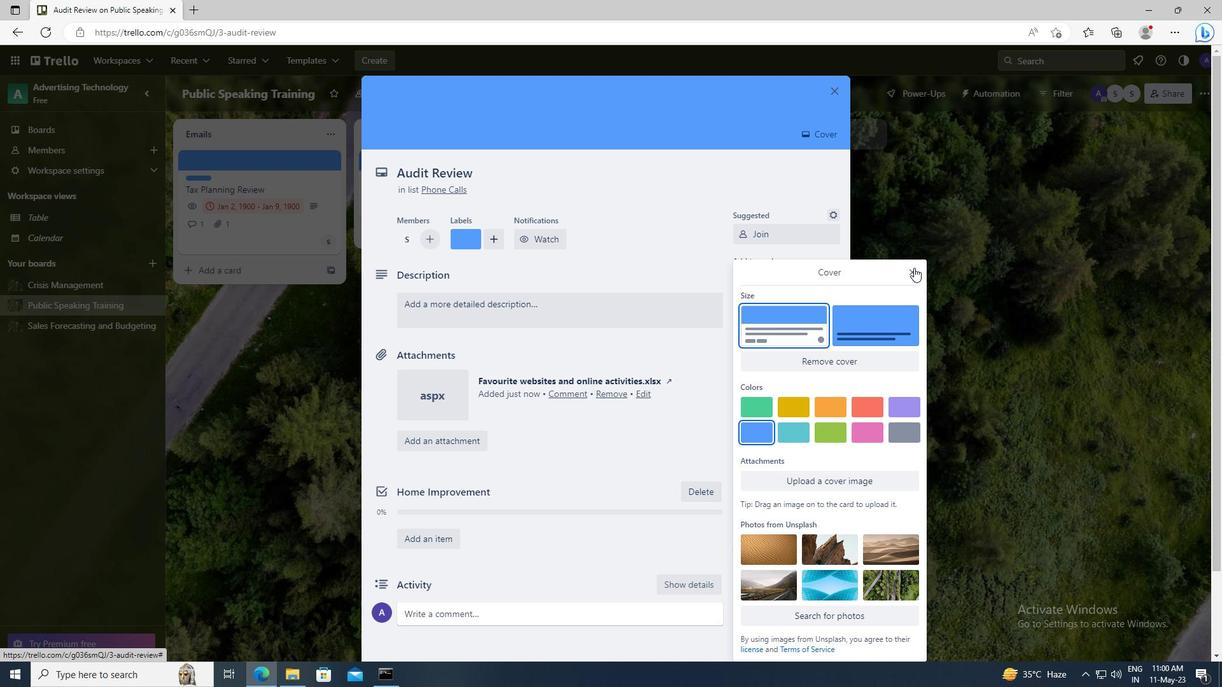 
Action: Mouse moved to (500, 312)
Screenshot: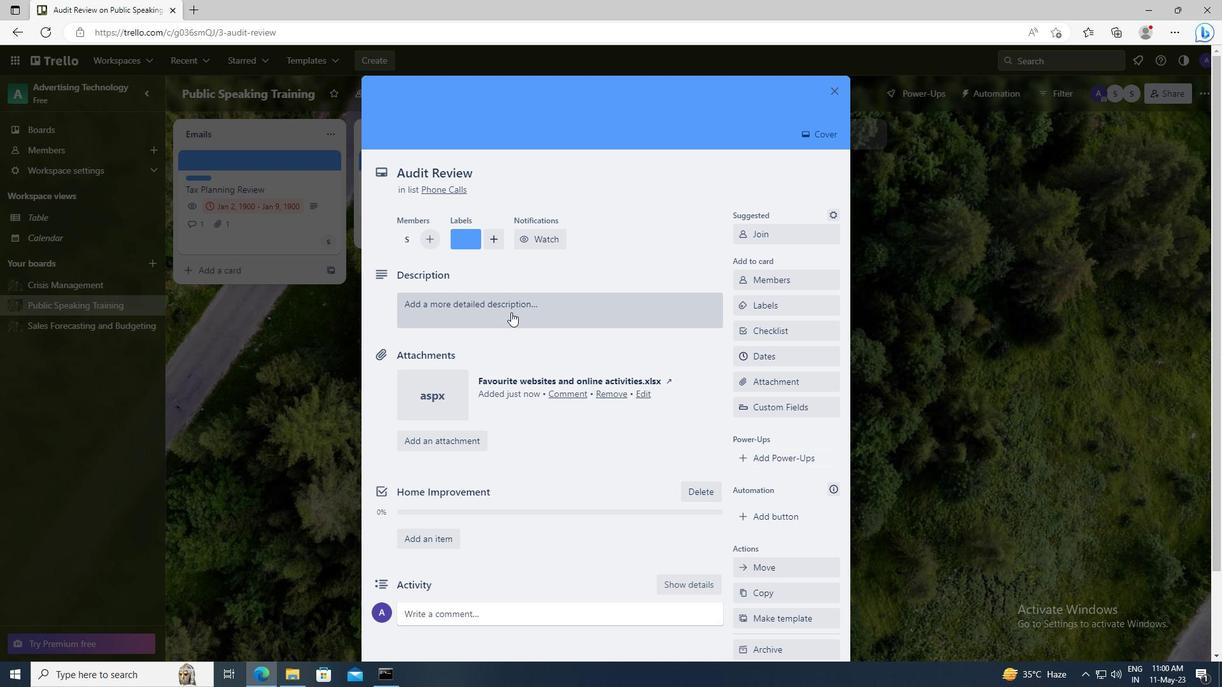 
Action: Mouse pressed left at (500, 312)
Screenshot: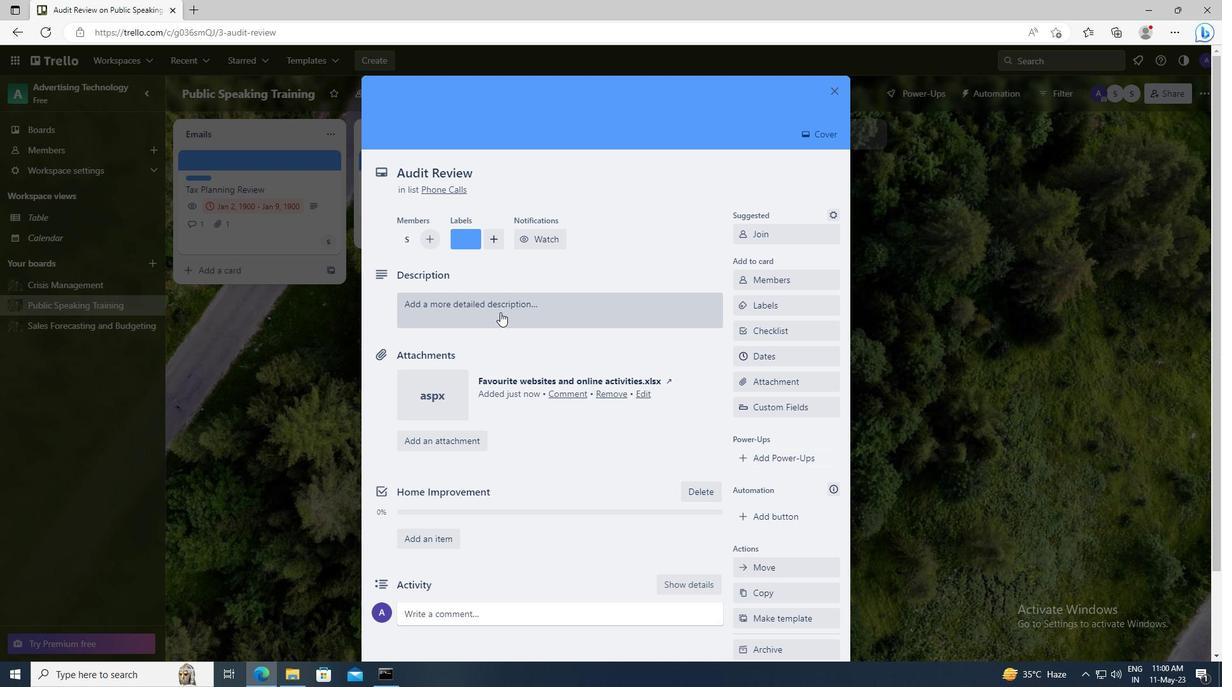 
Action: Key pressed <Key.shift>PLAN<Key.space>AND<Key.space>EXECUTE<Key.space>COMPANY<Key.space>TEAM<Key.space>OUTING
Screenshot: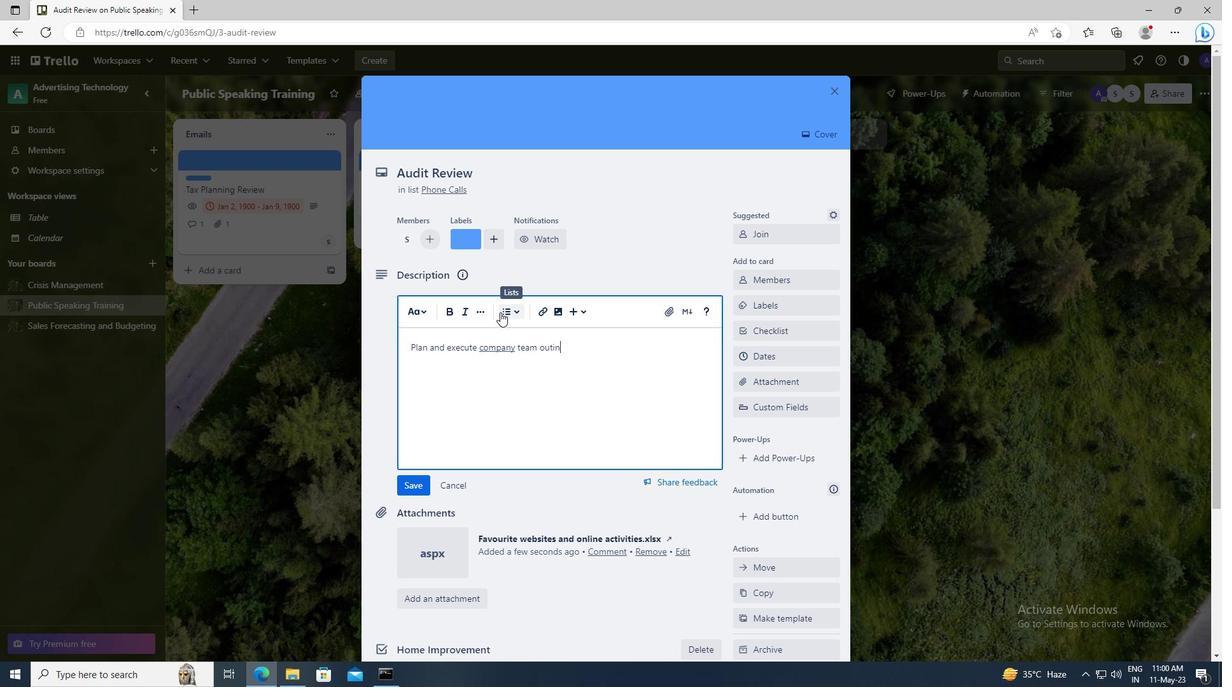 
Action: Mouse moved to (422, 485)
Screenshot: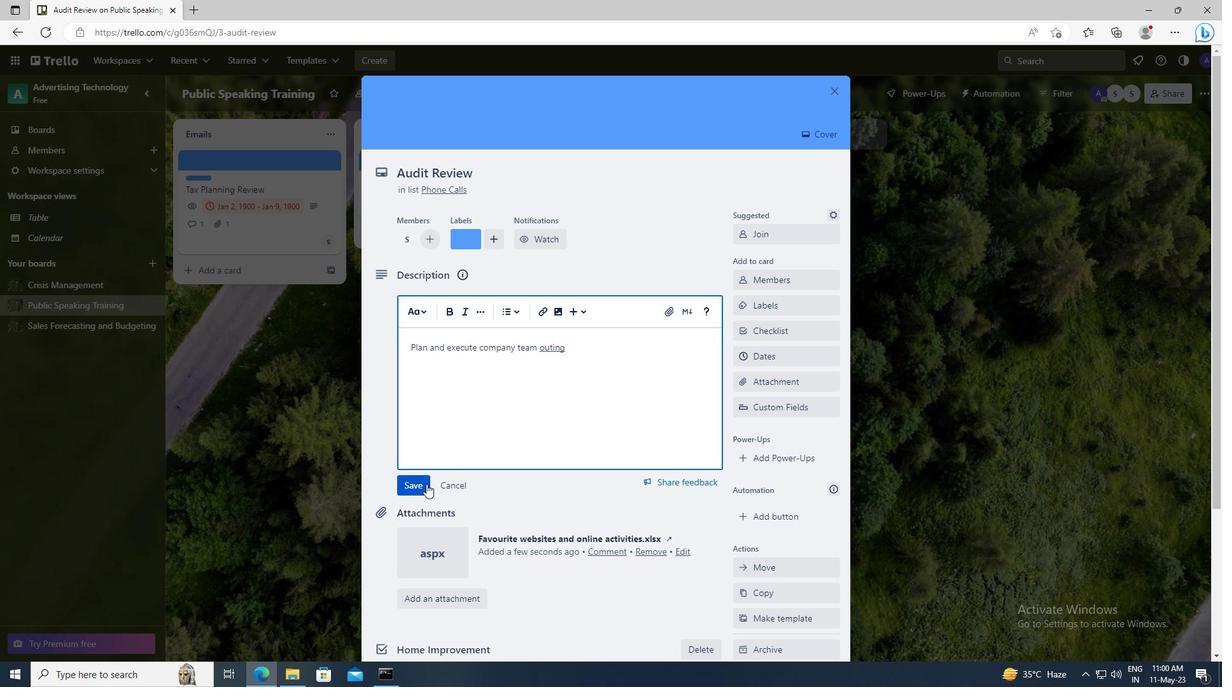 
Action: Mouse pressed left at (422, 485)
Screenshot: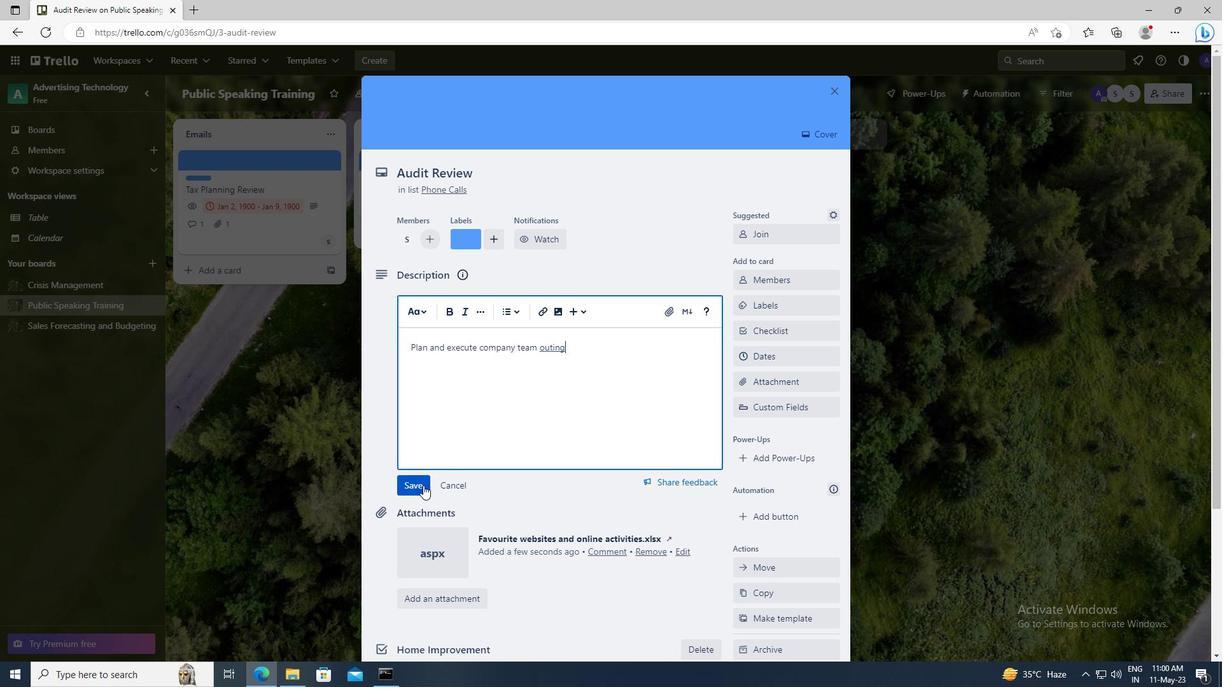 
Action: Mouse scrolled (422, 485) with delta (0, 0)
Screenshot: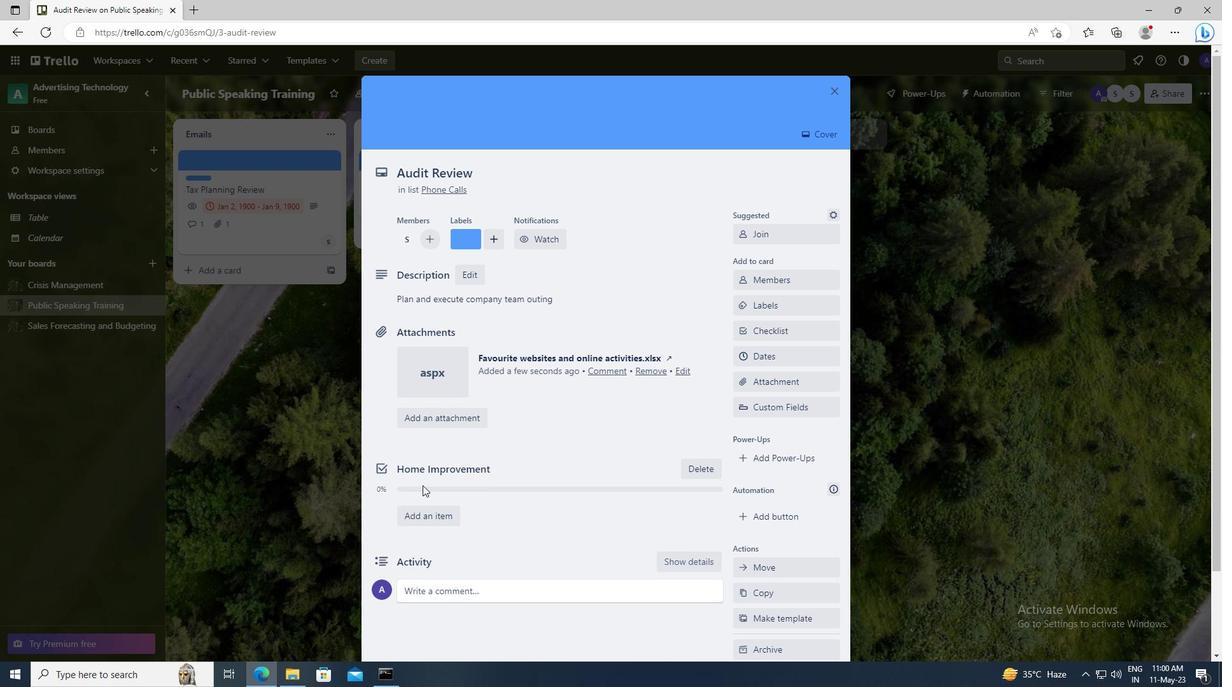 
Action: Mouse scrolled (422, 485) with delta (0, 0)
Screenshot: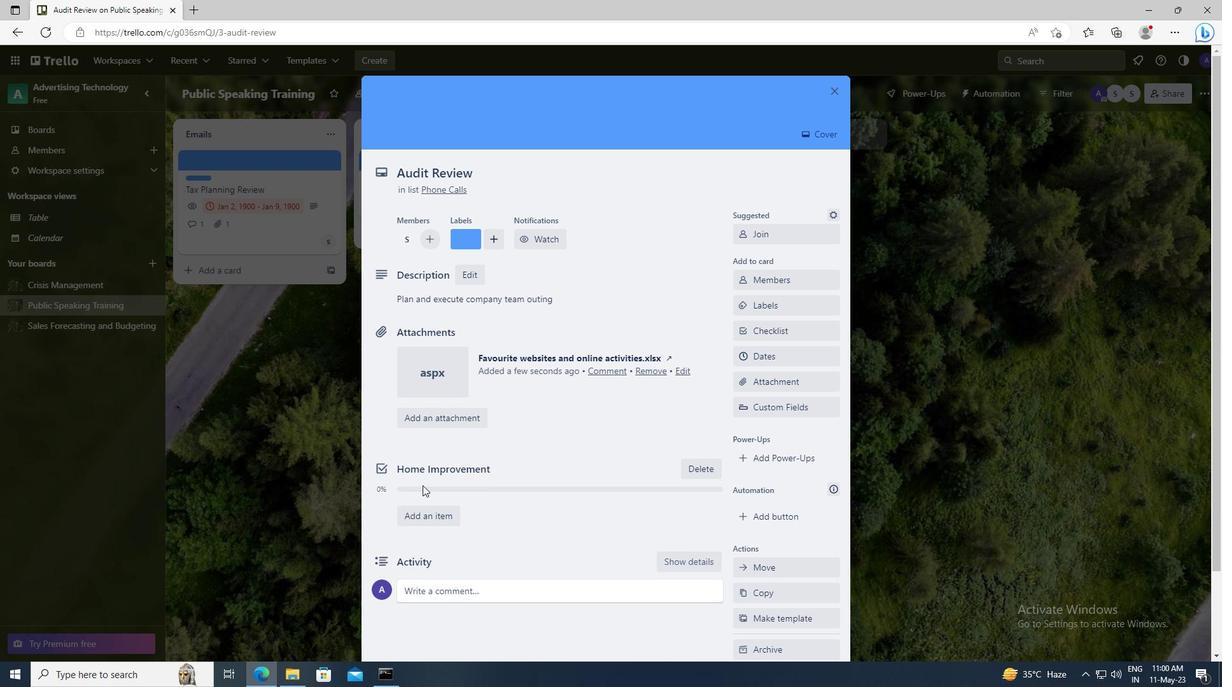 
Action: Mouse moved to (427, 500)
Screenshot: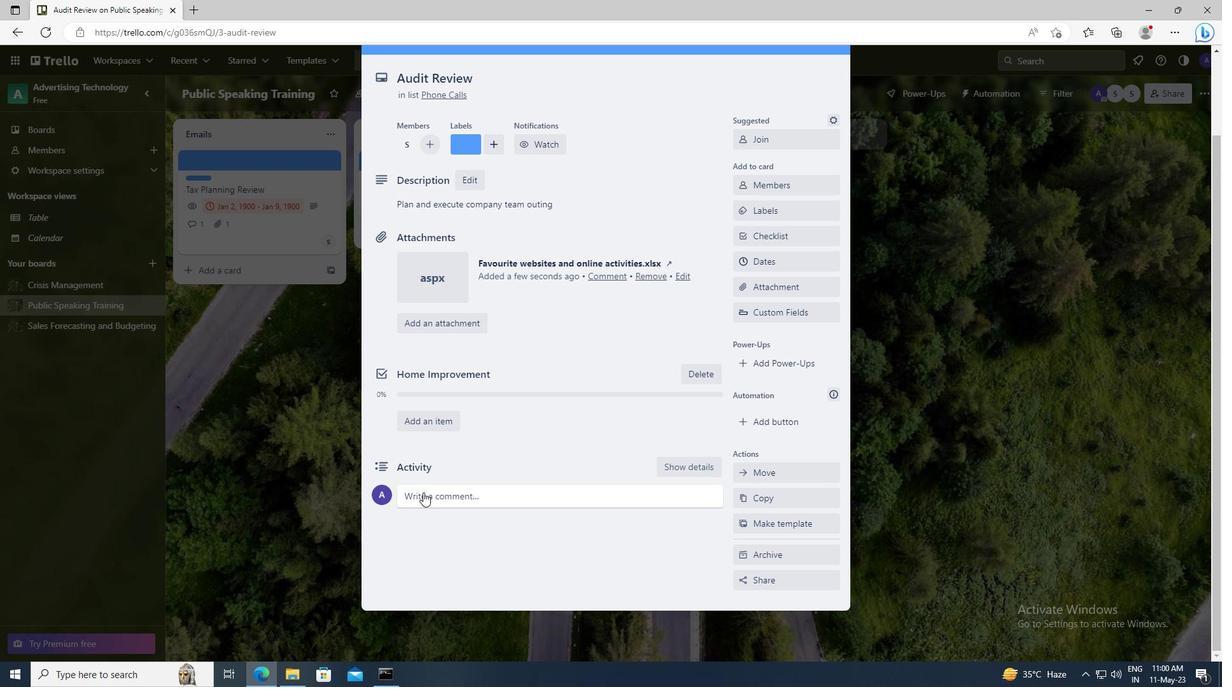 
Action: Mouse pressed left at (427, 500)
Screenshot: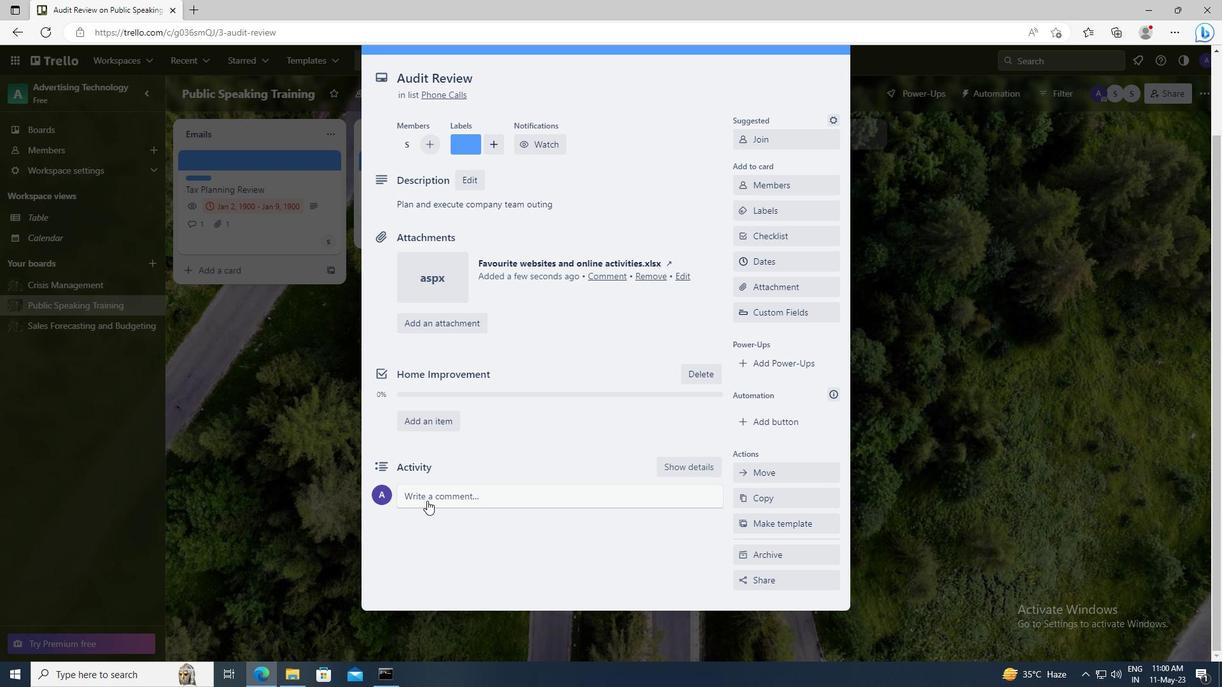 
Action: Key pressed <Key.shift>GIVEN<Key.space>THE<Key.space>POTENTIAL<Key.space>IMPACT<Key.space>OF<Key.space>THIS<Key.space>TASK<Key.space>ON<Key.space>OUR<Key.space>COMPANY<Key.space>CULTURE<Key.space>AND<Key.space>VALUES,<Key.space>LET<Key.space>US<Key.space>ENSURE<Key.space>THAT<Key.space>WE<Key.space>APPROACH<Key.space>IT<Key.space>WITH<Key.space>A<Key.space>SENSE<Key.space>OF<Key.space>INCLUSIVITY<Key.space>AND<Key.space>DIVERSITY.
Screenshot: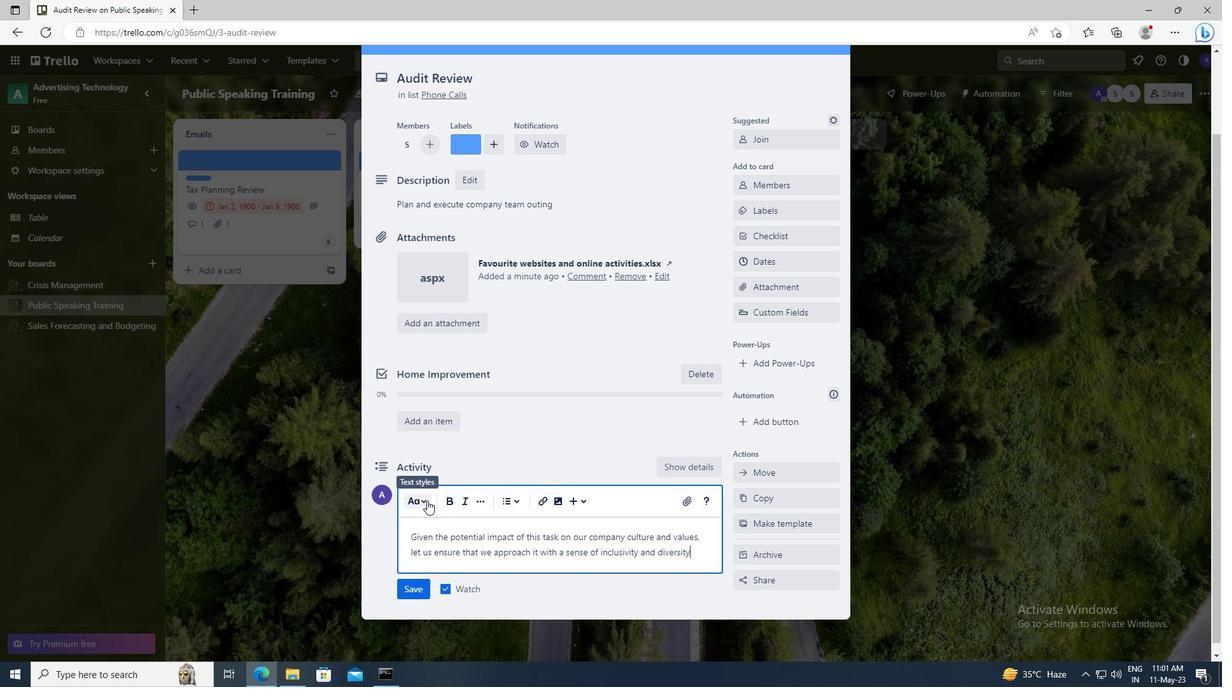 
Action: Mouse moved to (418, 596)
Screenshot: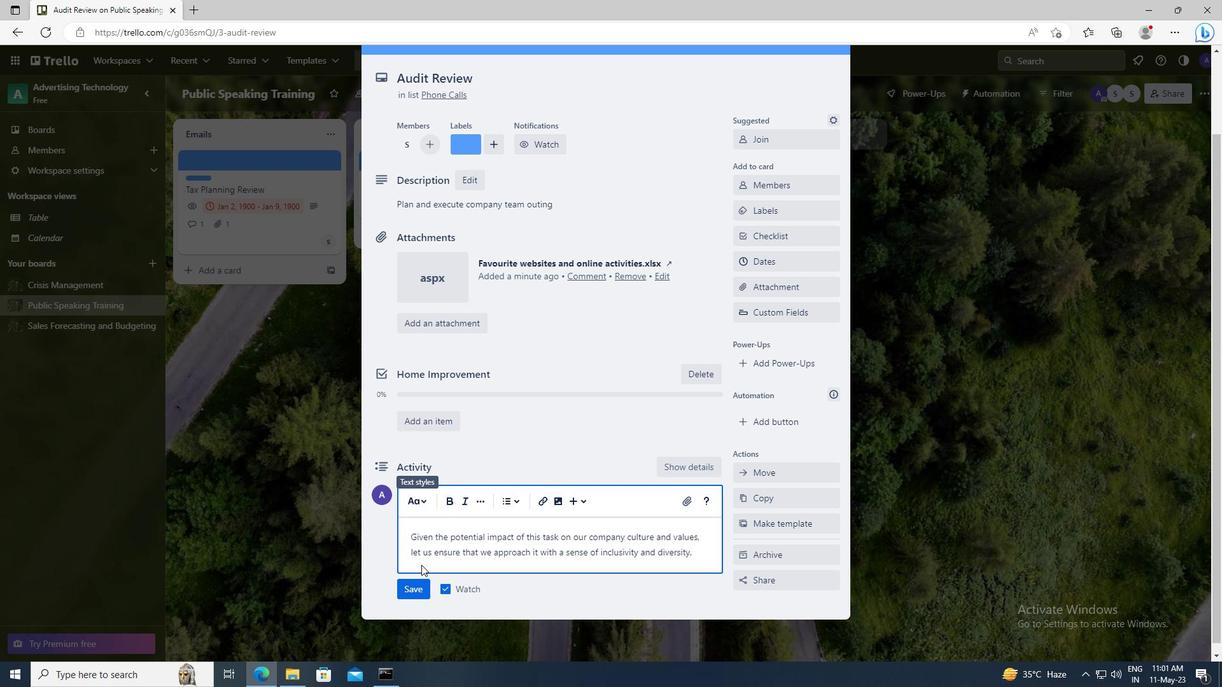 
Action: Mouse pressed left at (418, 596)
Screenshot: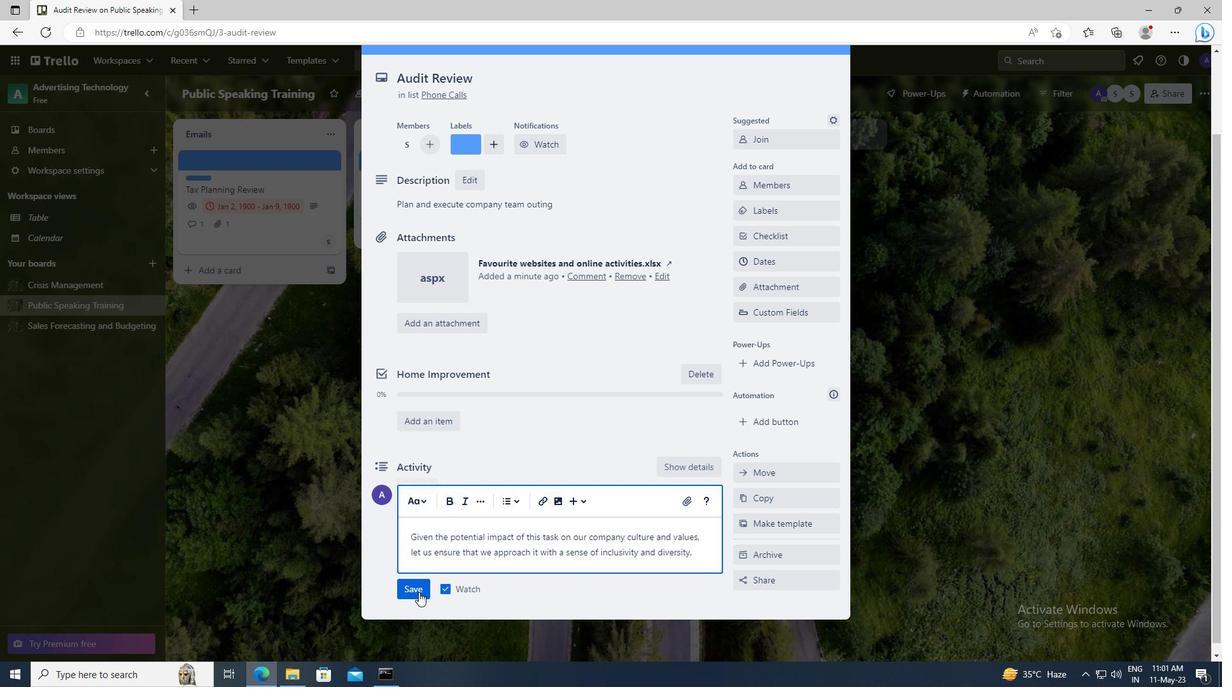 
Action: Mouse moved to (756, 260)
Screenshot: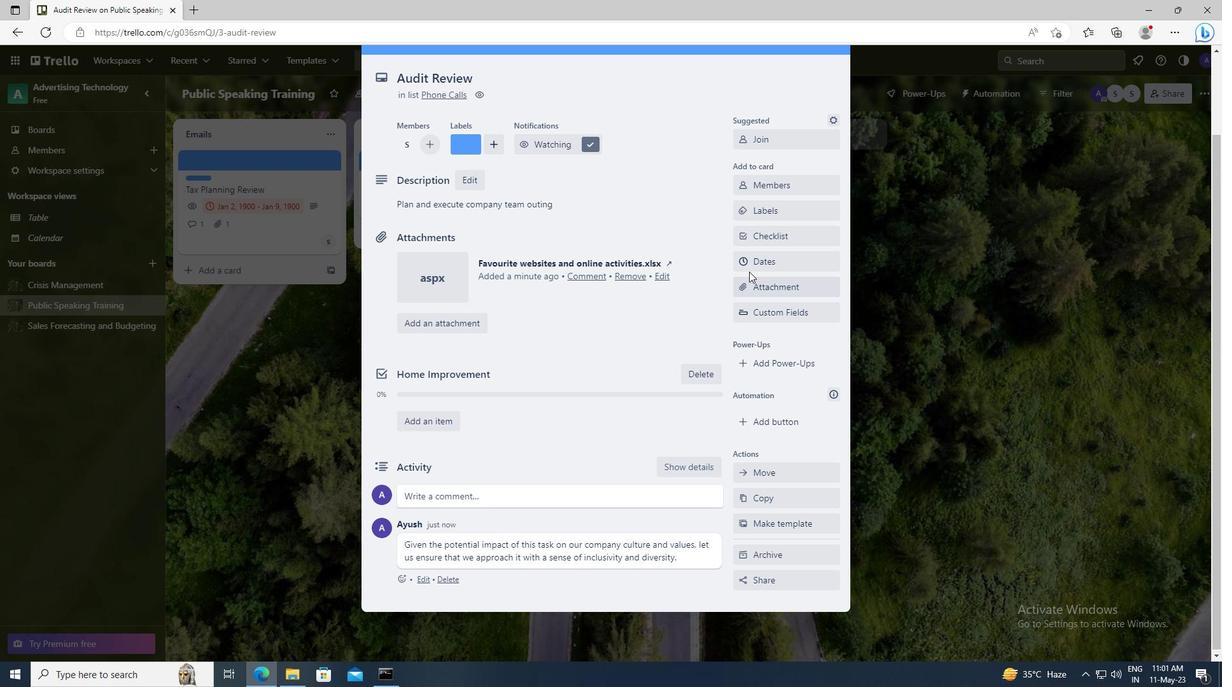 
Action: Mouse pressed left at (756, 260)
Screenshot: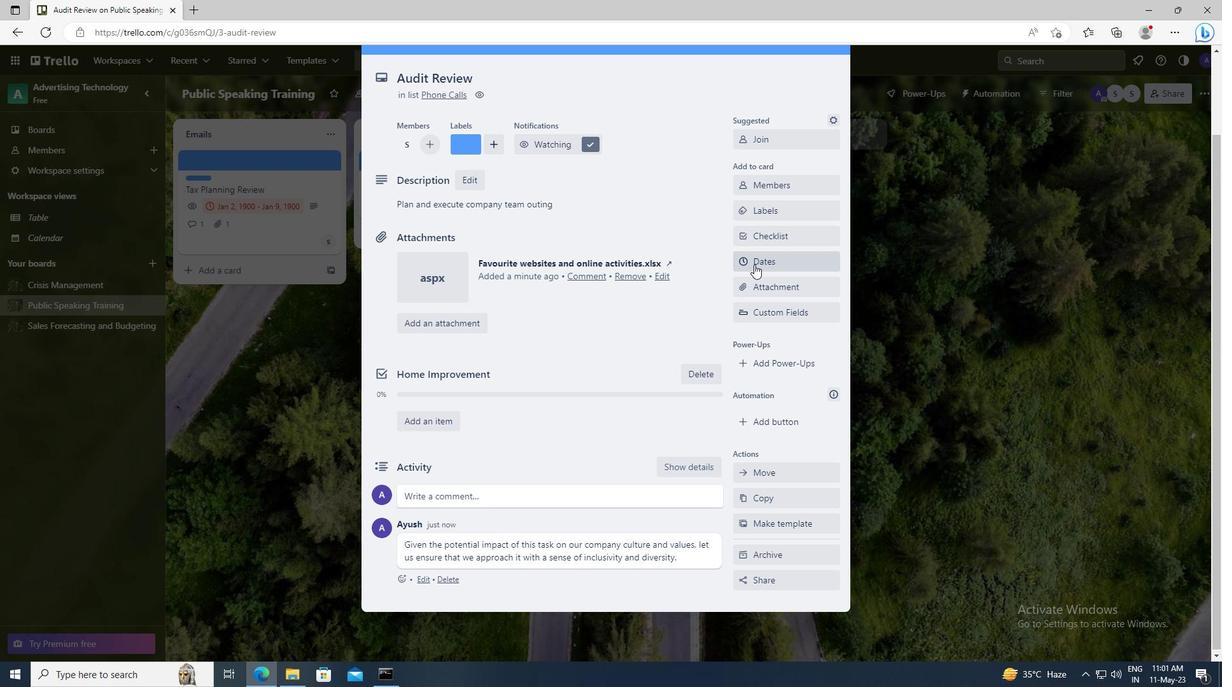 
Action: Mouse moved to (747, 323)
Screenshot: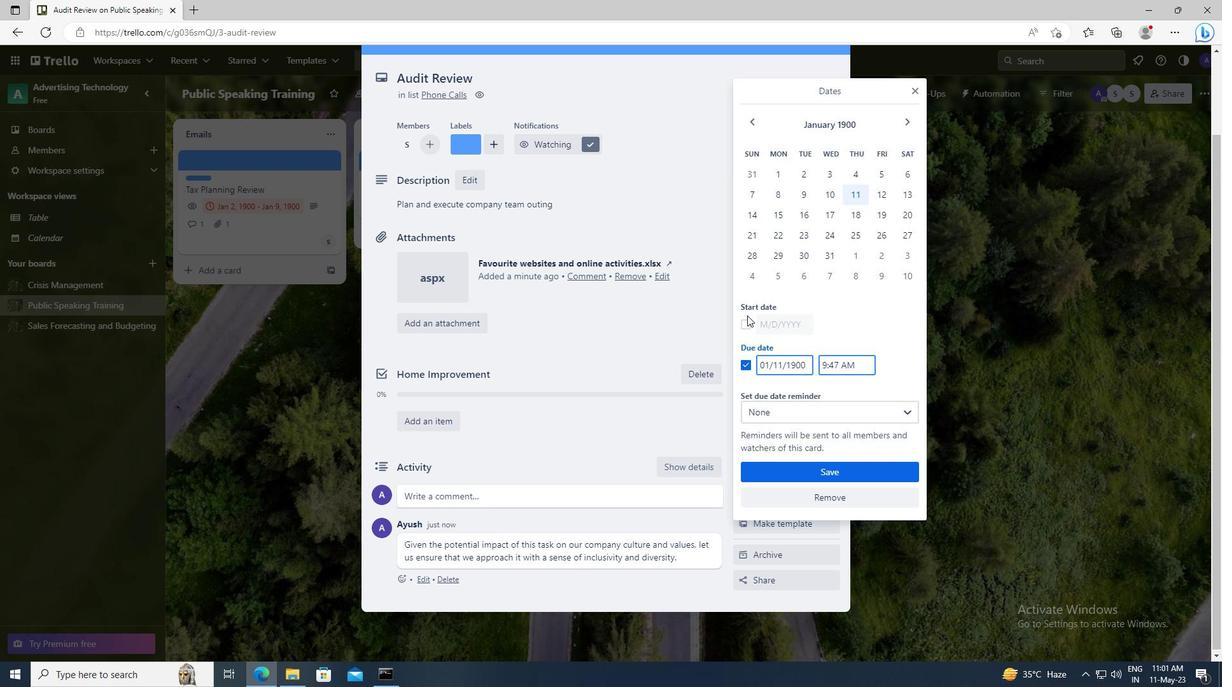 
Action: Mouse pressed left at (747, 323)
Screenshot: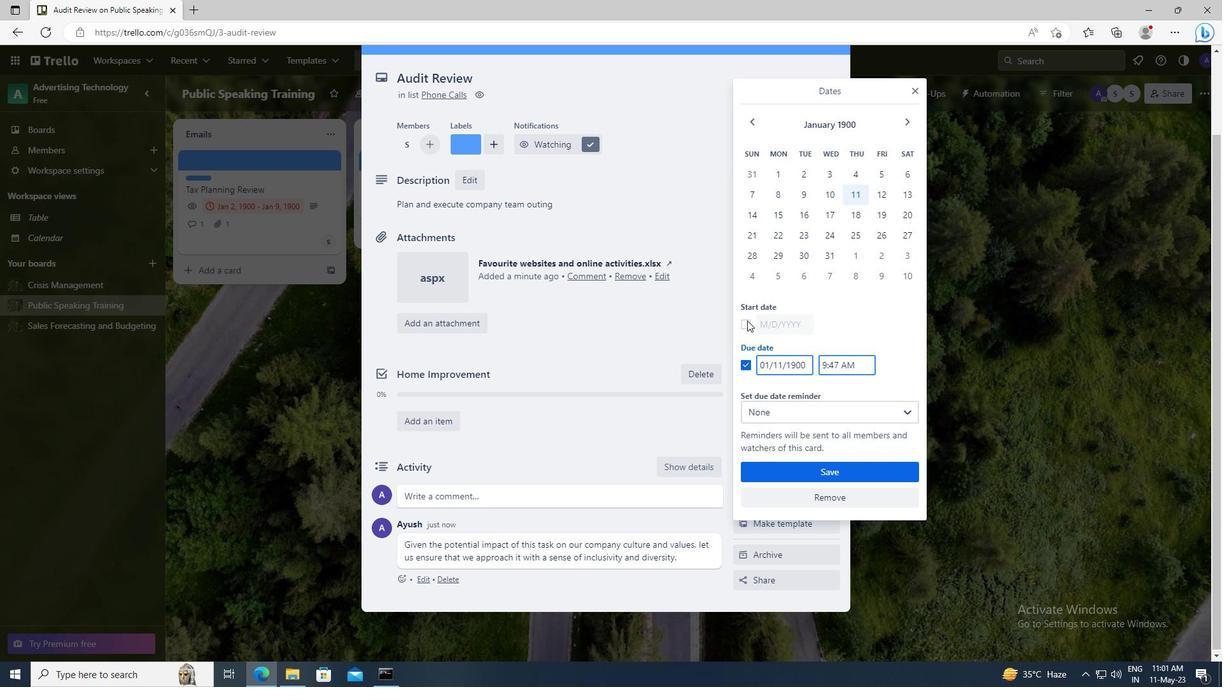 
Action: Mouse moved to (807, 325)
Screenshot: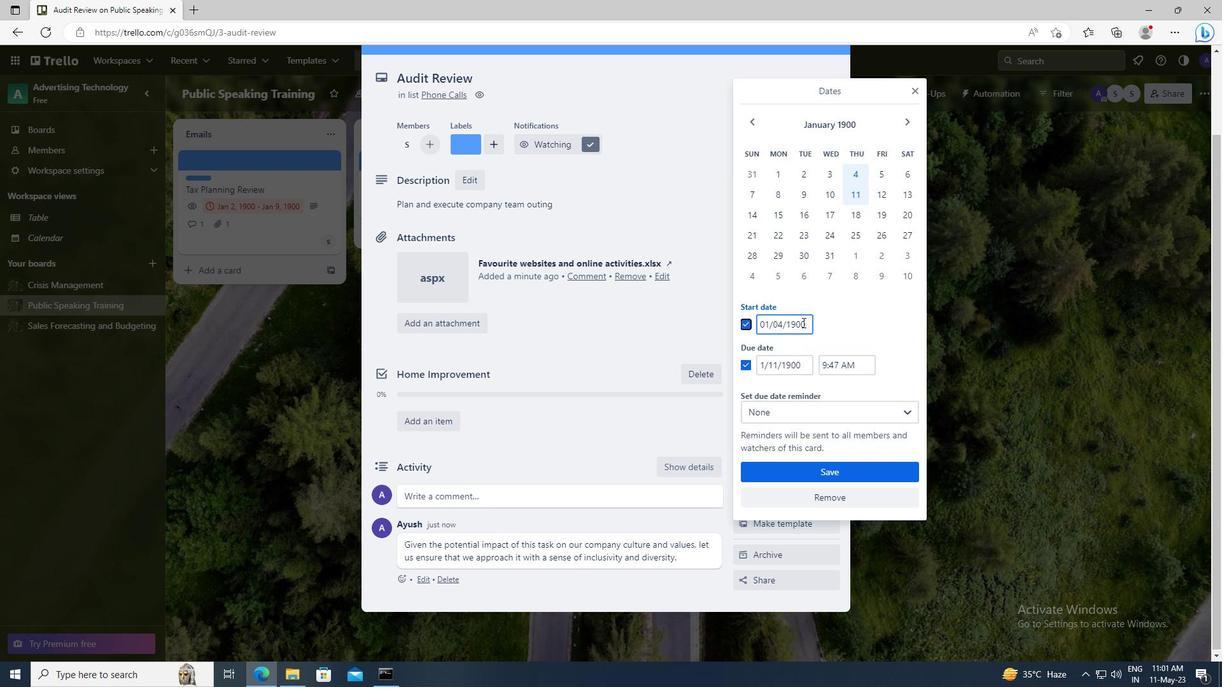 
Action: Mouse pressed left at (807, 325)
Screenshot: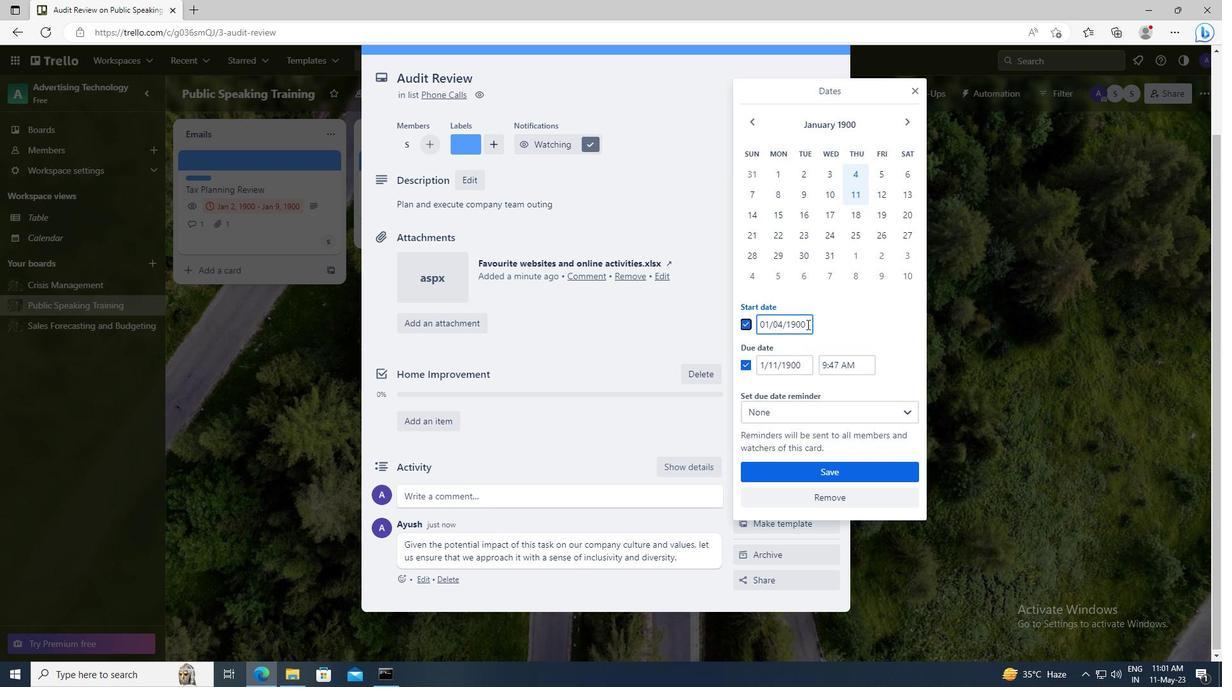 
Action: Key pressed <Key.left><Key.left><Key.left><Key.left><Key.left><Key.backspace>5
Screenshot: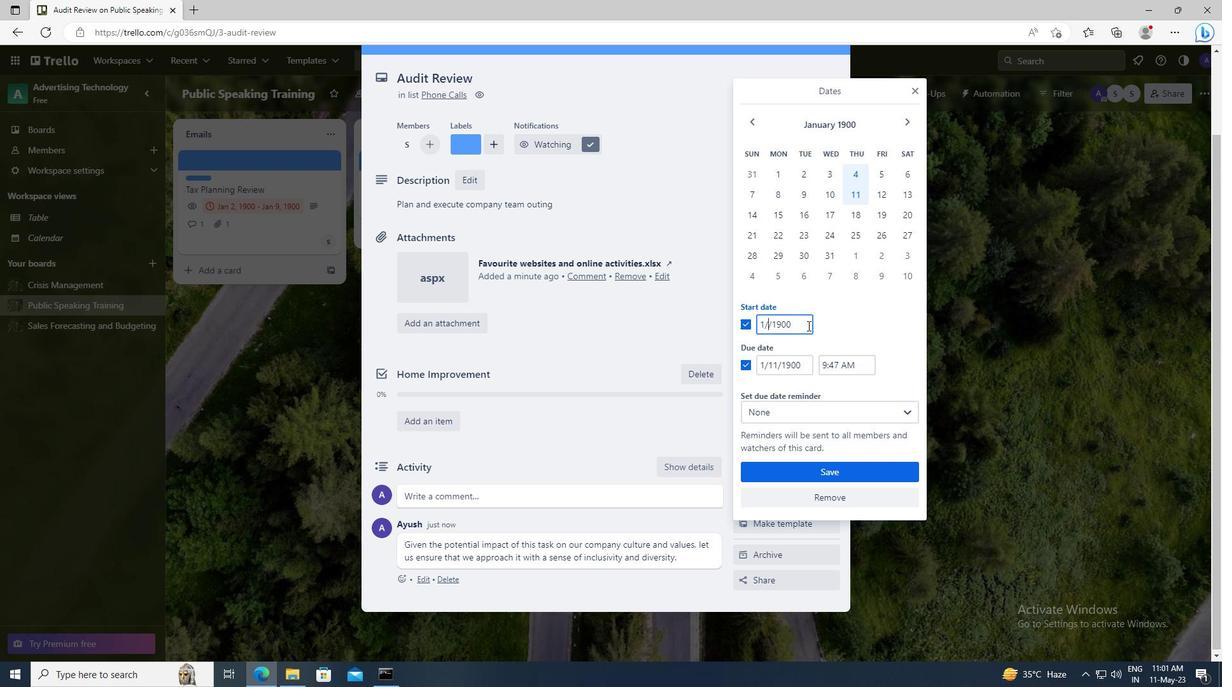 
Action: Mouse moved to (802, 366)
Screenshot: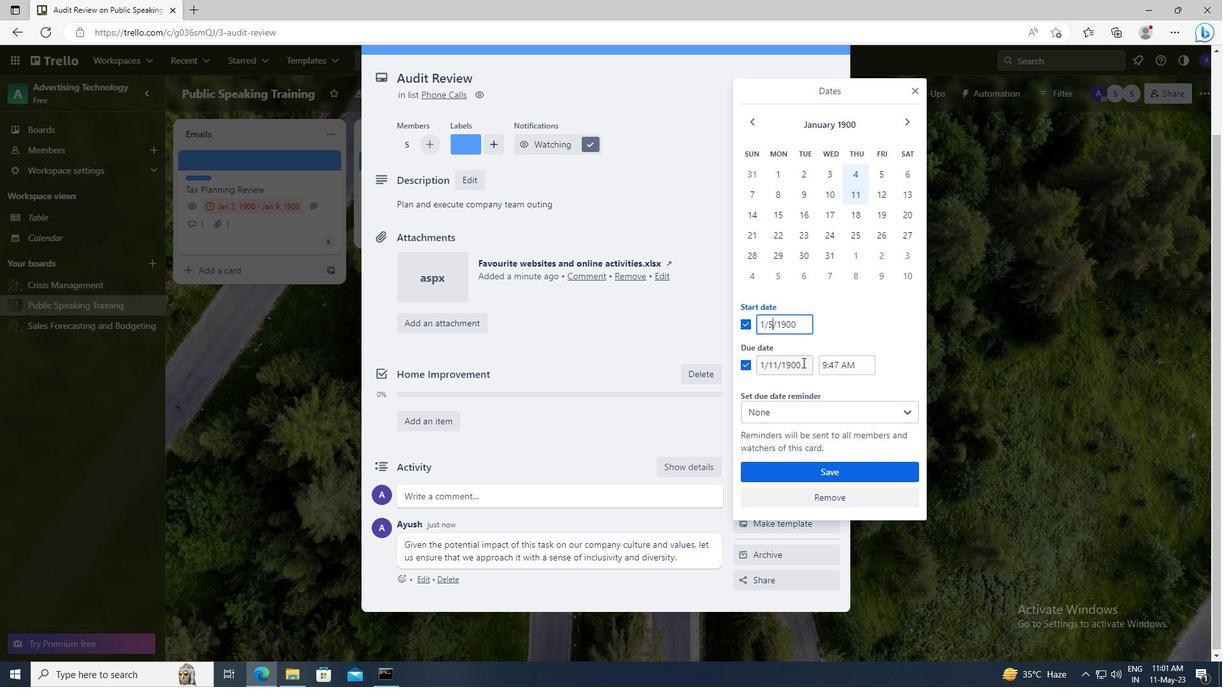 
Action: Mouse pressed left at (802, 366)
Screenshot: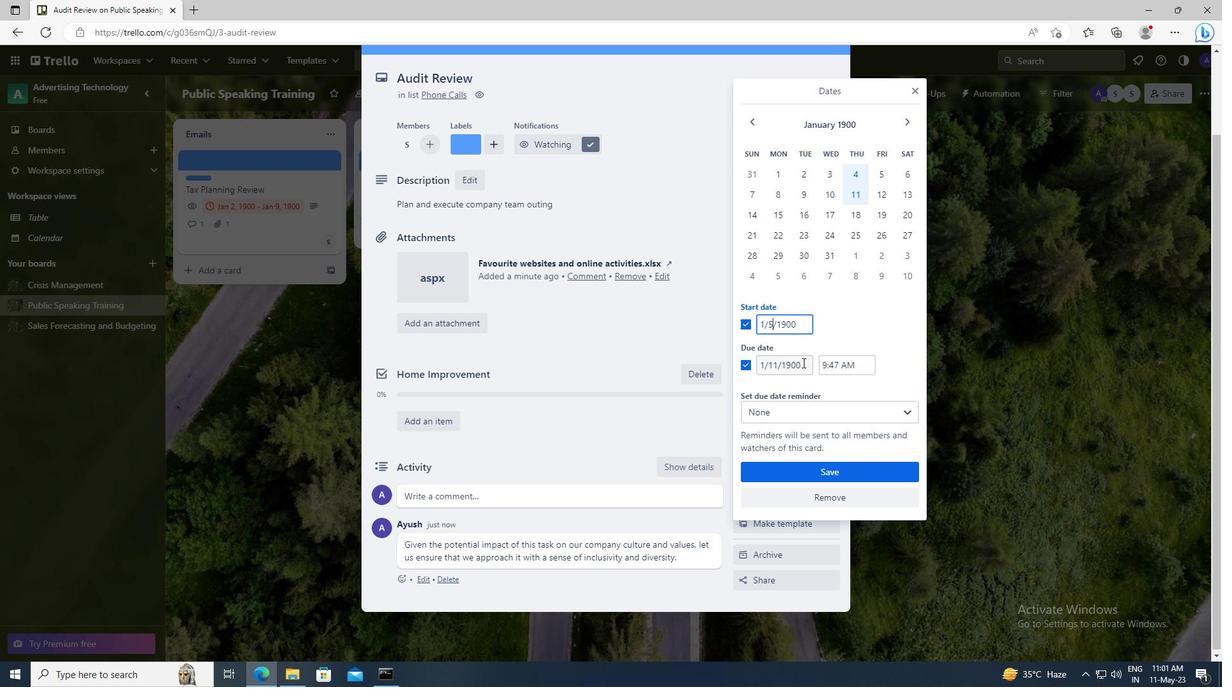
Action: Key pressed <Key.left><Key.left><Key.left><Key.left><Key.left><Key.backspace><Key.backspace>12
Screenshot: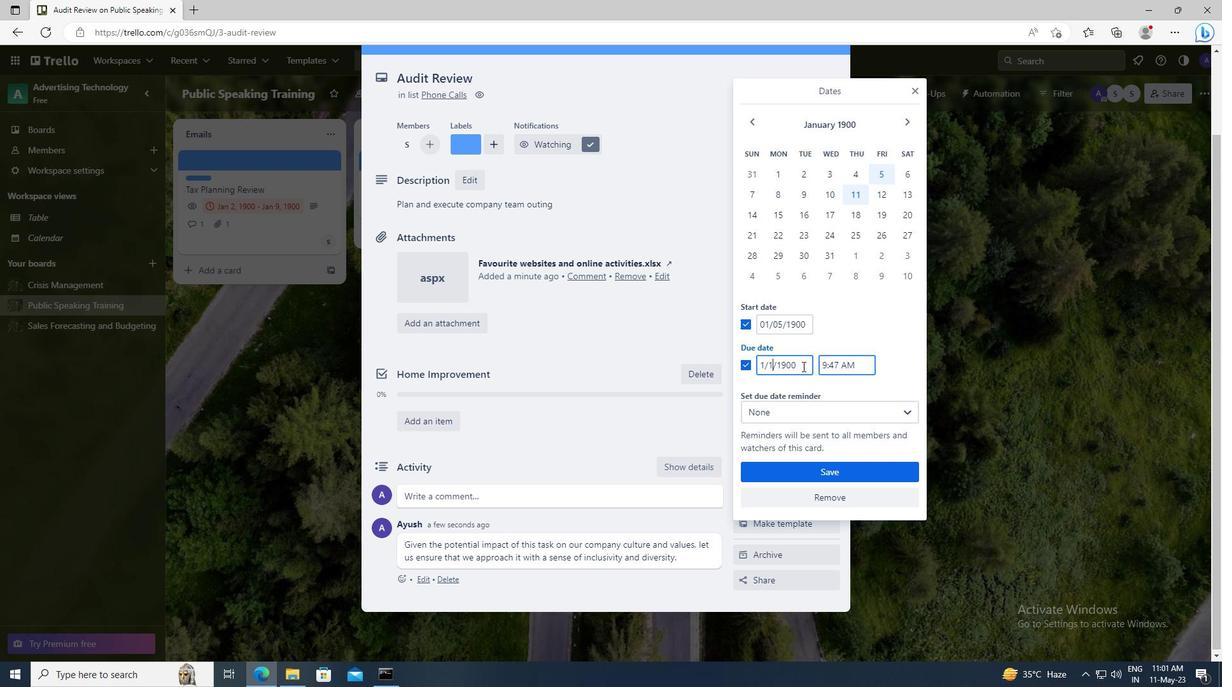 
Action: Mouse moved to (808, 473)
Screenshot: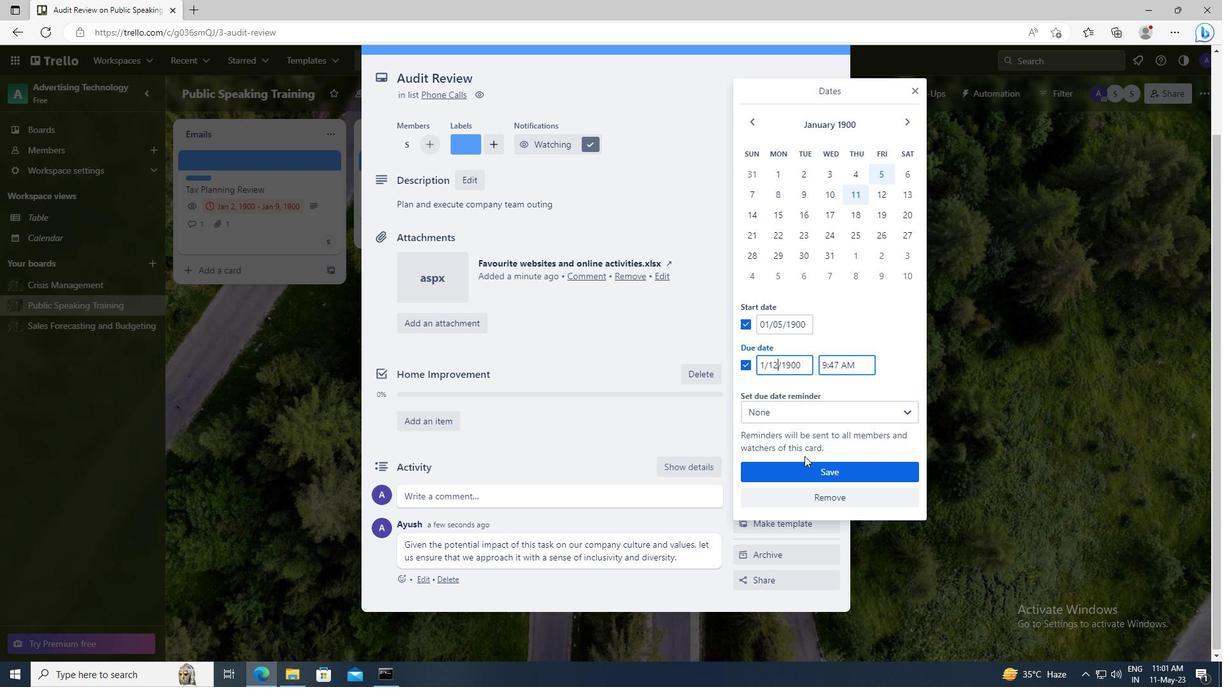
Action: Mouse pressed left at (808, 473)
Screenshot: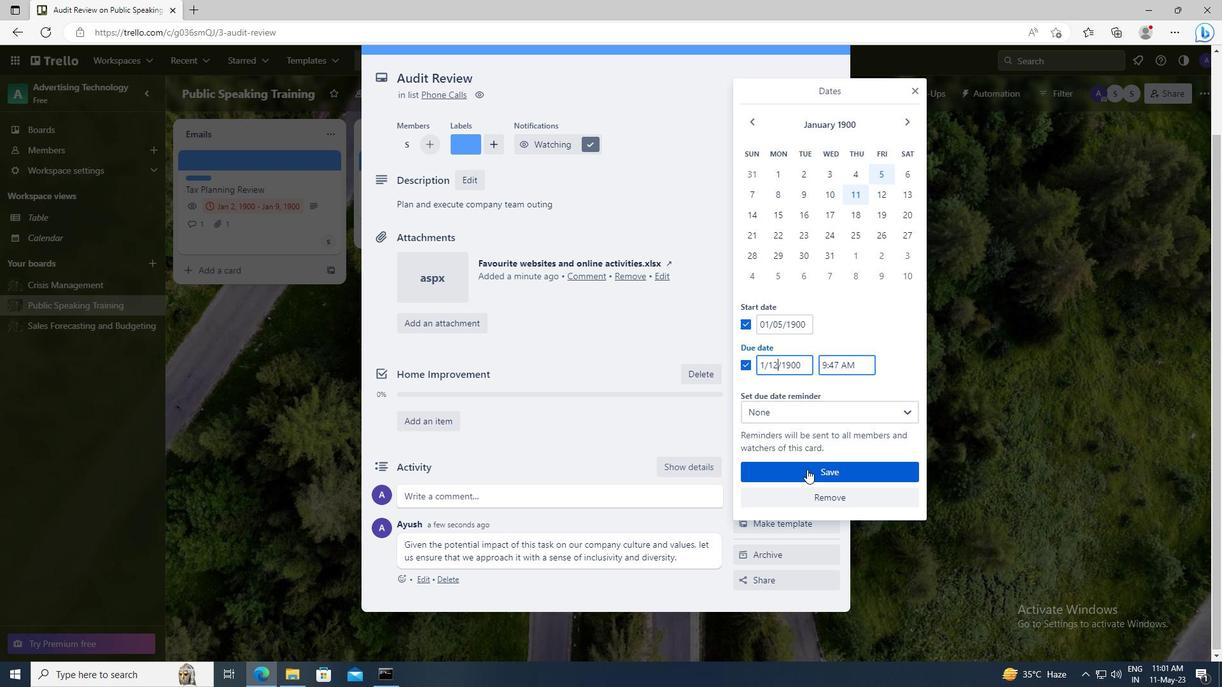
